 Task: Look for space in Ibara, Japan from 12th  August, 2023 to 15th August, 2023 for 3 adults in price range Rs.12000 to Rs.16000. Place can be entire place with 2 bedrooms having 3 beds and 1 bathroom. Property type can be house, flat, guest house. Booking option can be shelf check-in. Required host language is English.
Action: Mouse moved to (486, 115)
Screenshot: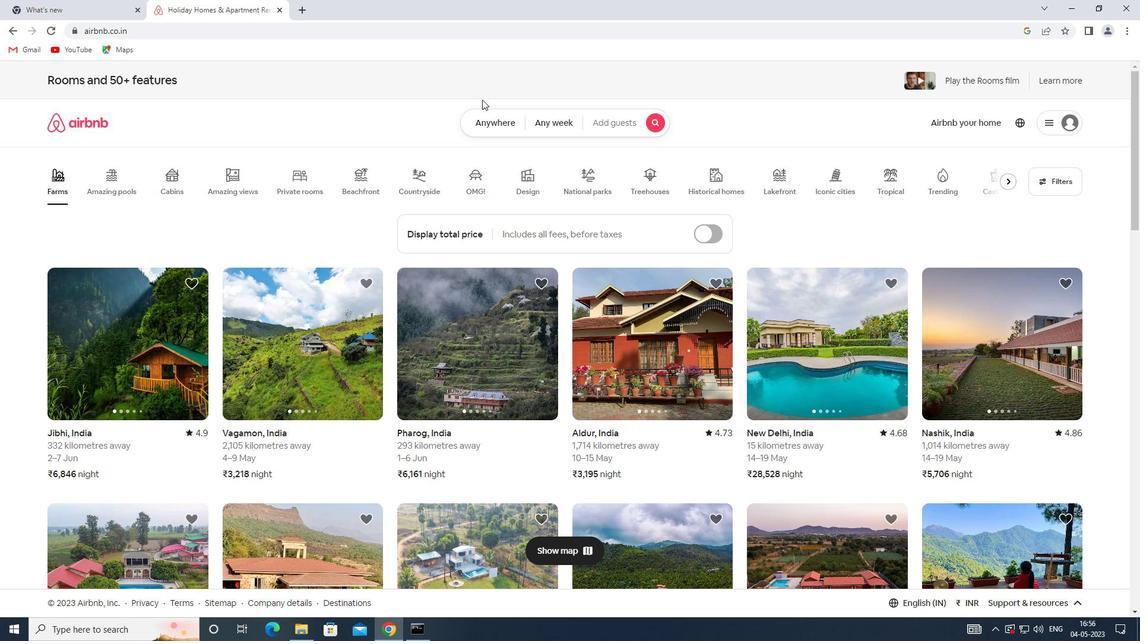 
Action: Mouse pressed left at (486, 115)
Screenshot: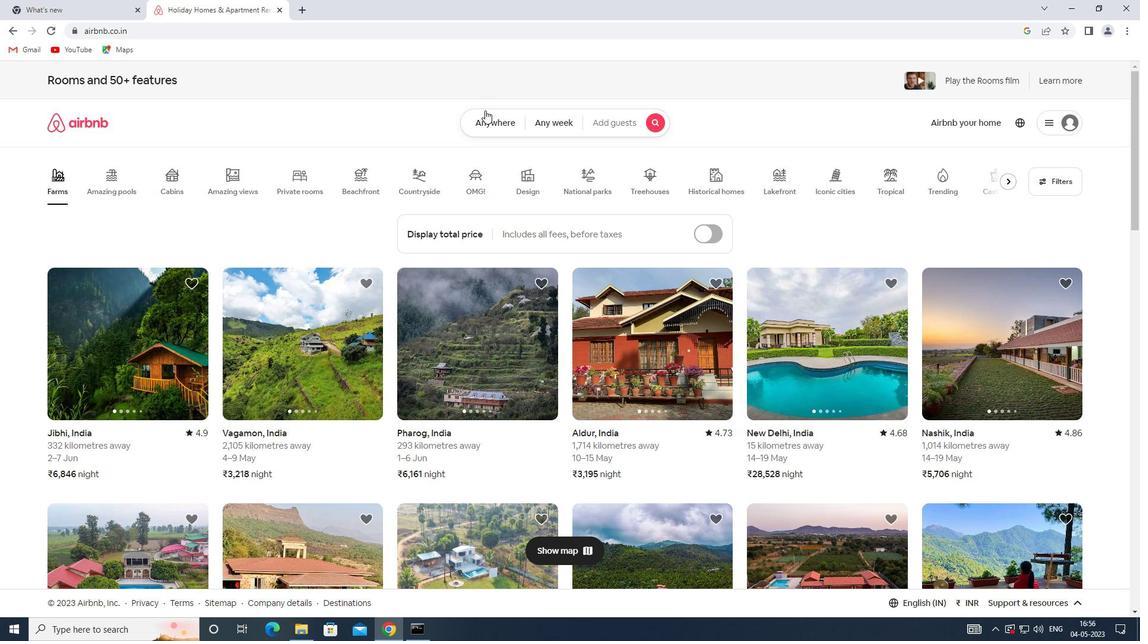 
Action: Mouse moved to (414, 159)
Screenshot: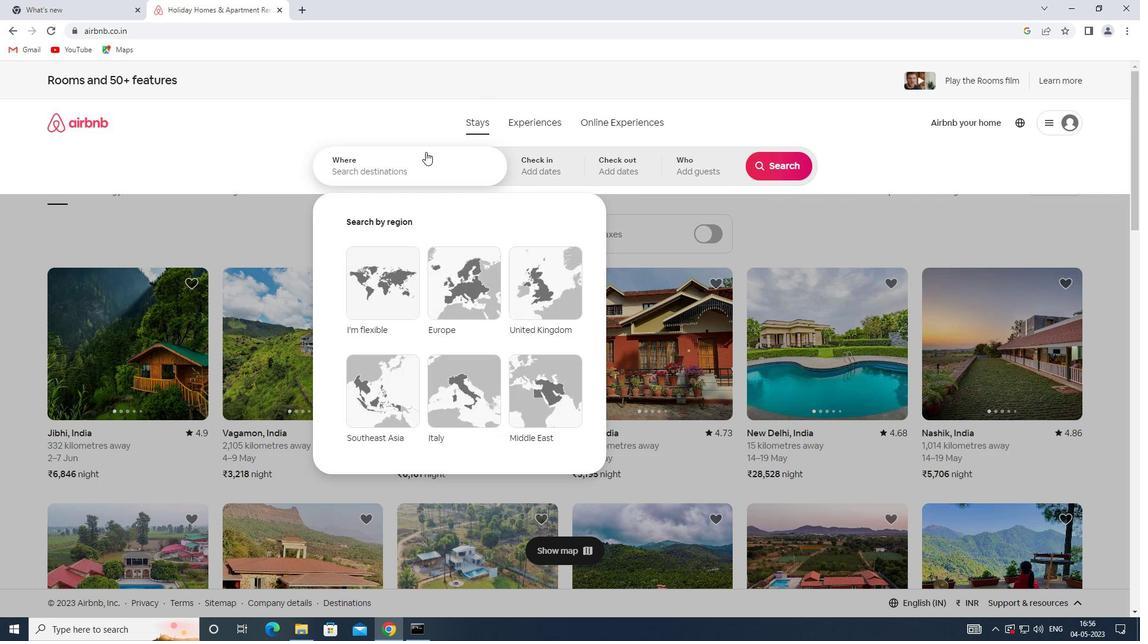 
Action: Mouse pressed left at (414, 159)
Screenshot: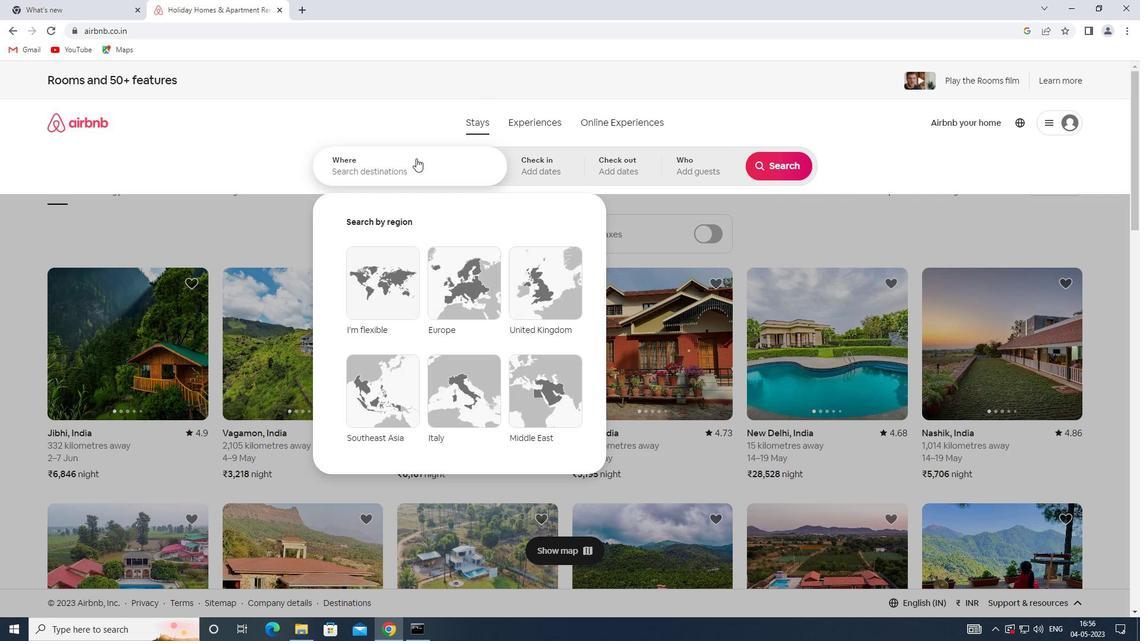 
Action: Key pressed <Key.shift><Key.shift>IO<Key.backspace>BARA,<Key.shift>JAPAN
Screenshot: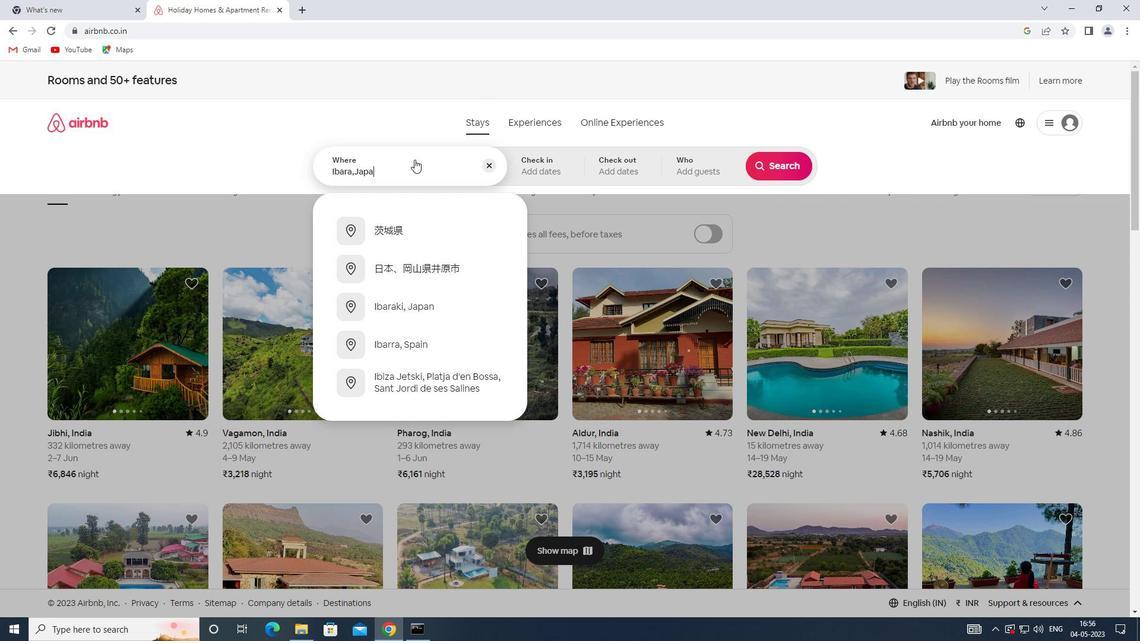 
Action: Mouse moved to (554, 163)
Screenshot: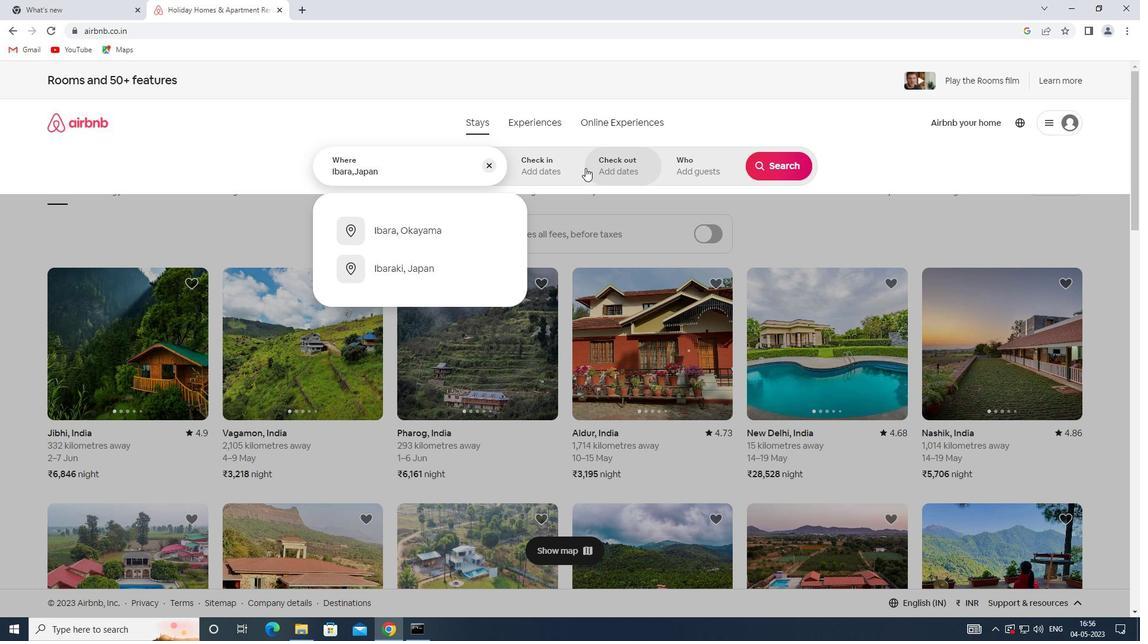 
Action: Mouse pressed left at (554, 163)
Screenshot: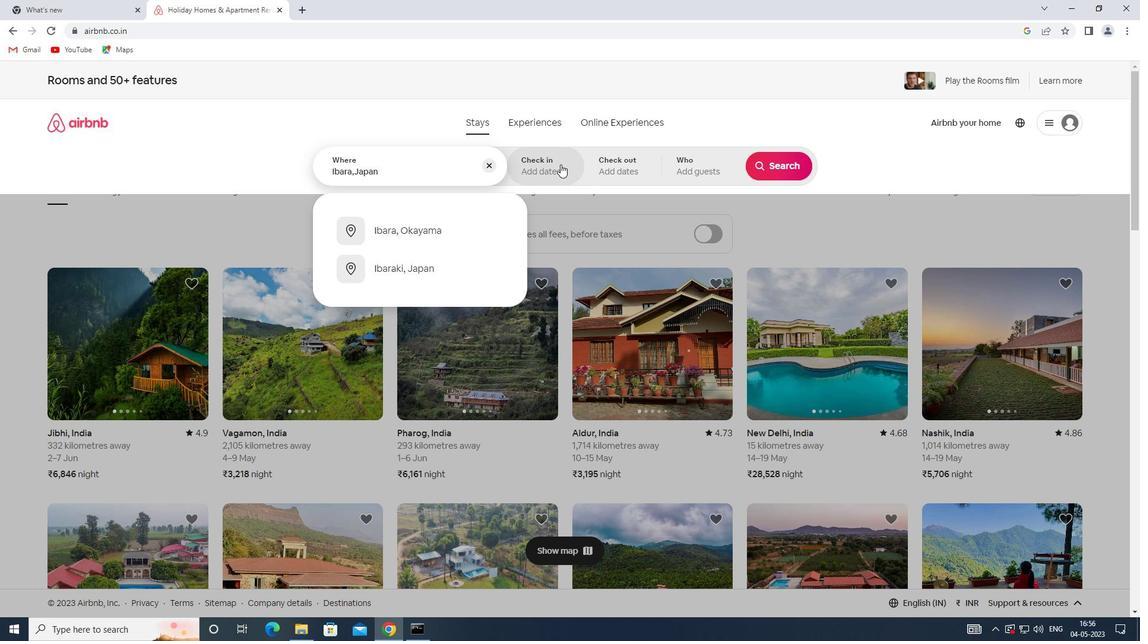 
Action: Mouse moved to (773, 254)
Screenshot: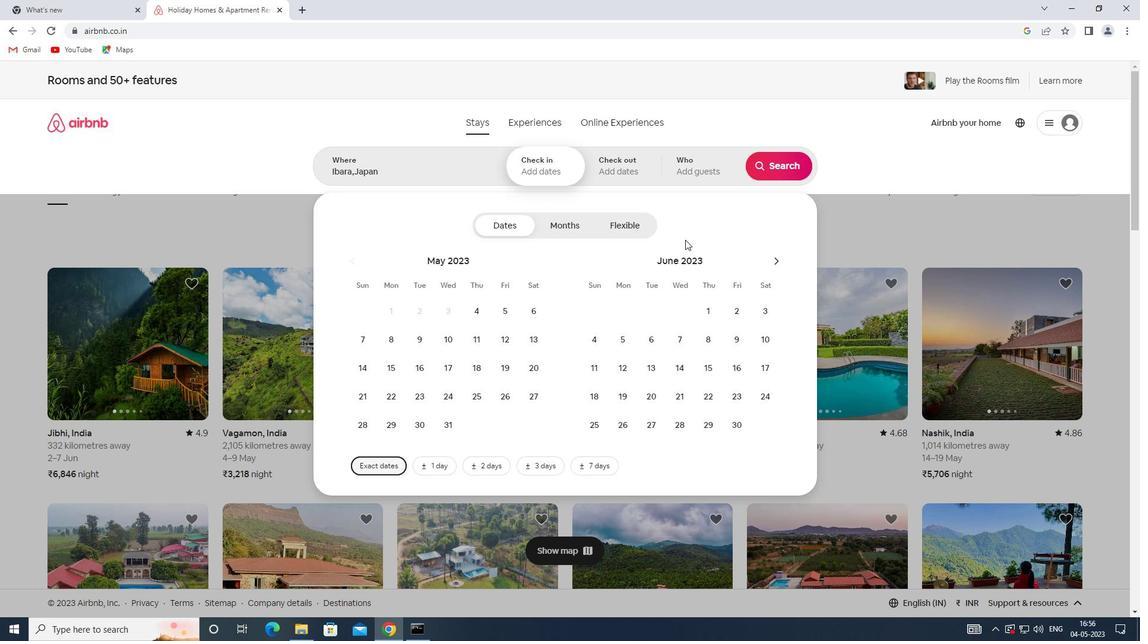 
Action: Mouse pressed left at (773, 254)
Screenshot: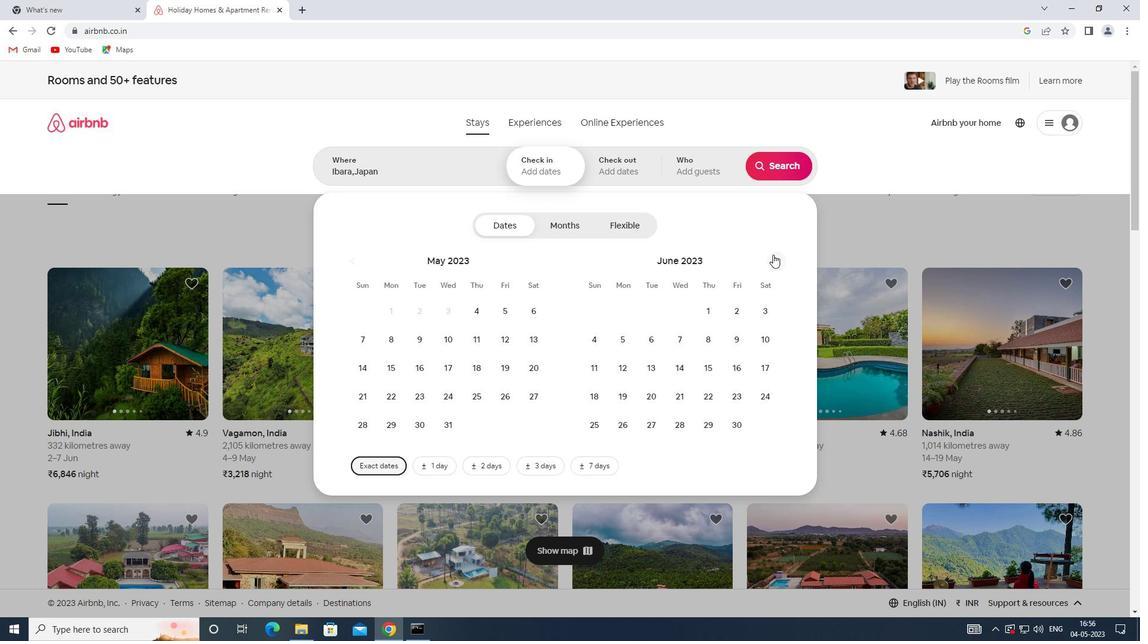 
Action: Mouse pressed left at (773, 254)
Screenshot: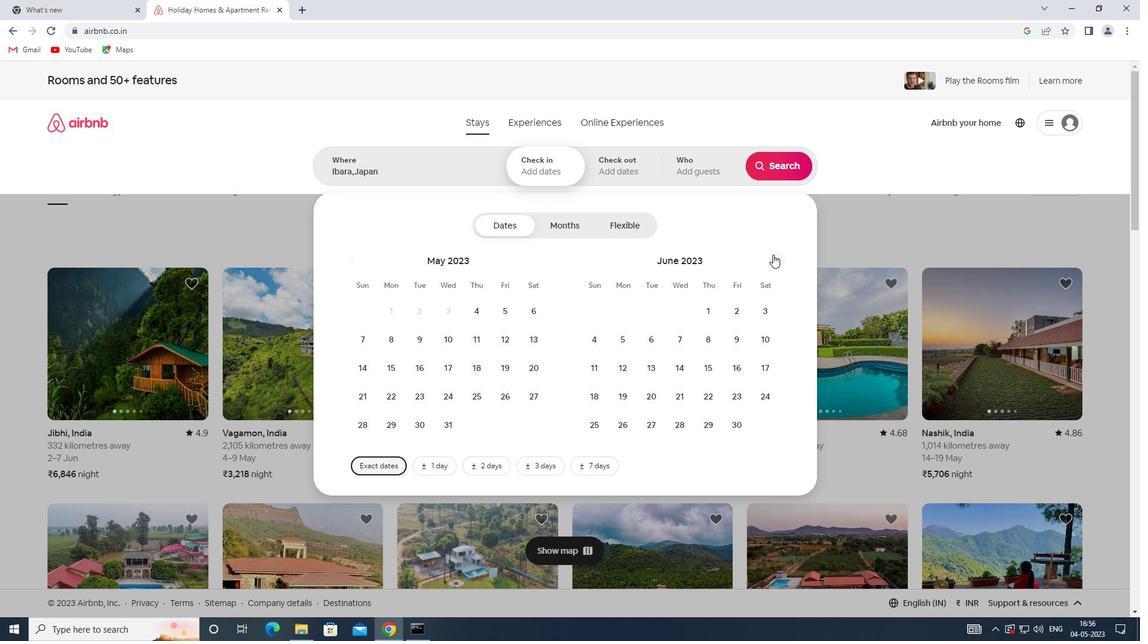 
Action: Mouse moved to (761, 341)
Screenshot: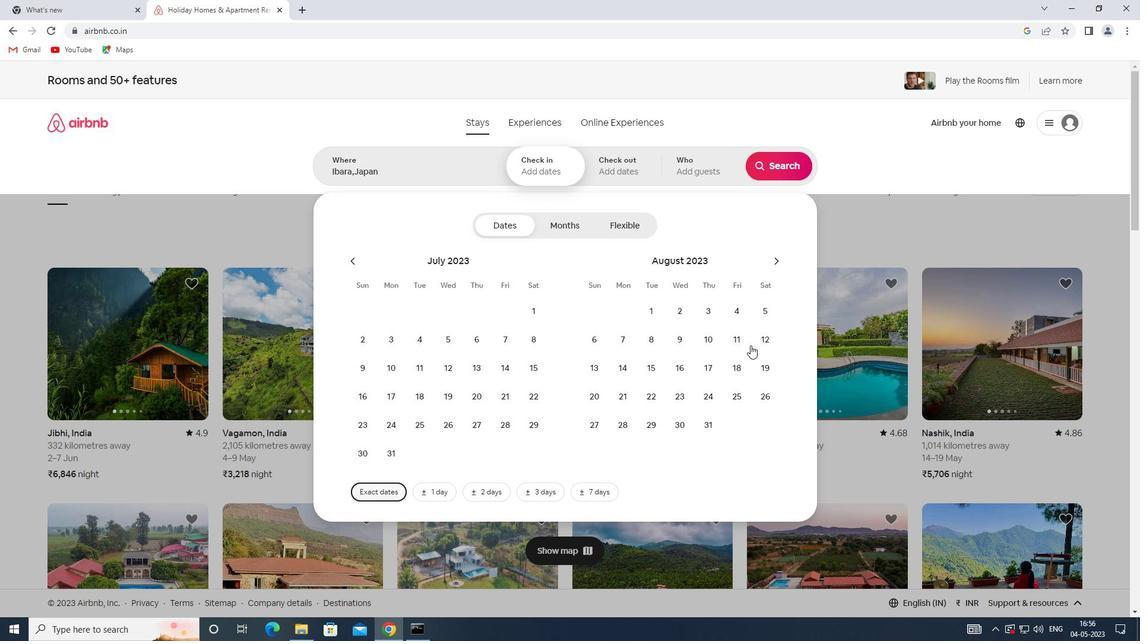 
Action: Mouse pressed left at (761, 341)
Screenshot: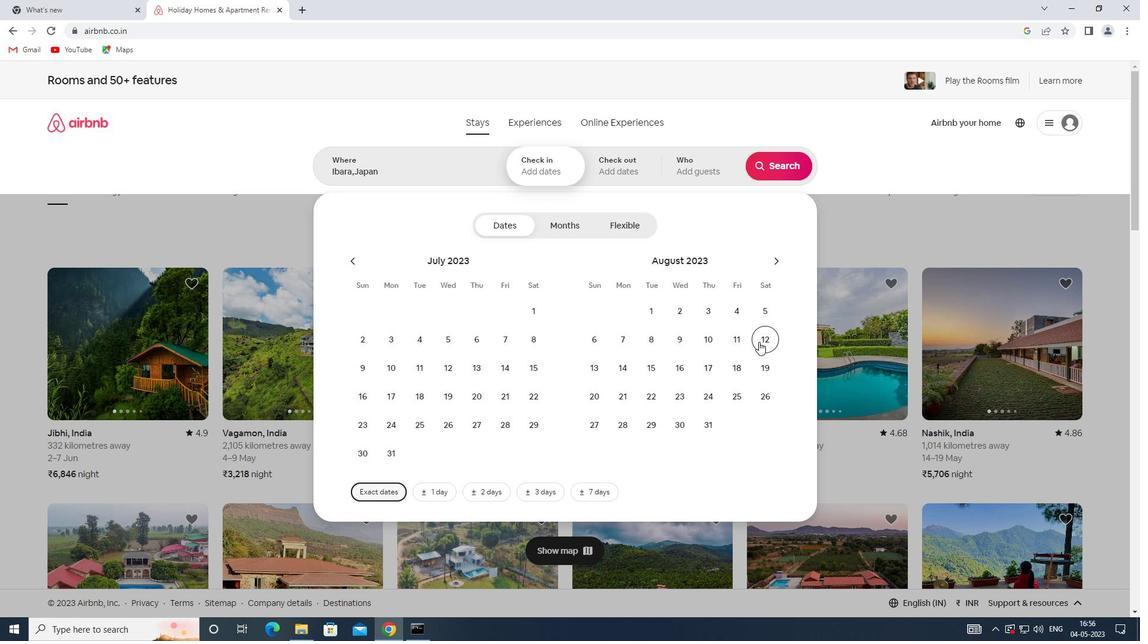 
Action: Mouse moved to (663, 367)
Screenshot: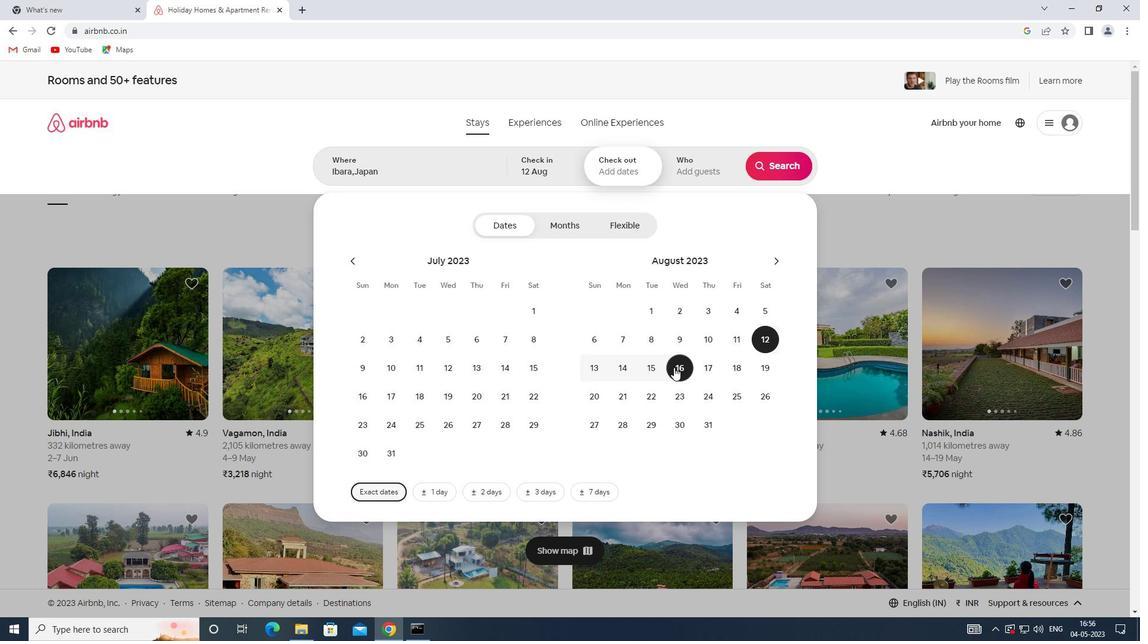 
Action: Mouse pressed left at (663, 367)
Screenshot: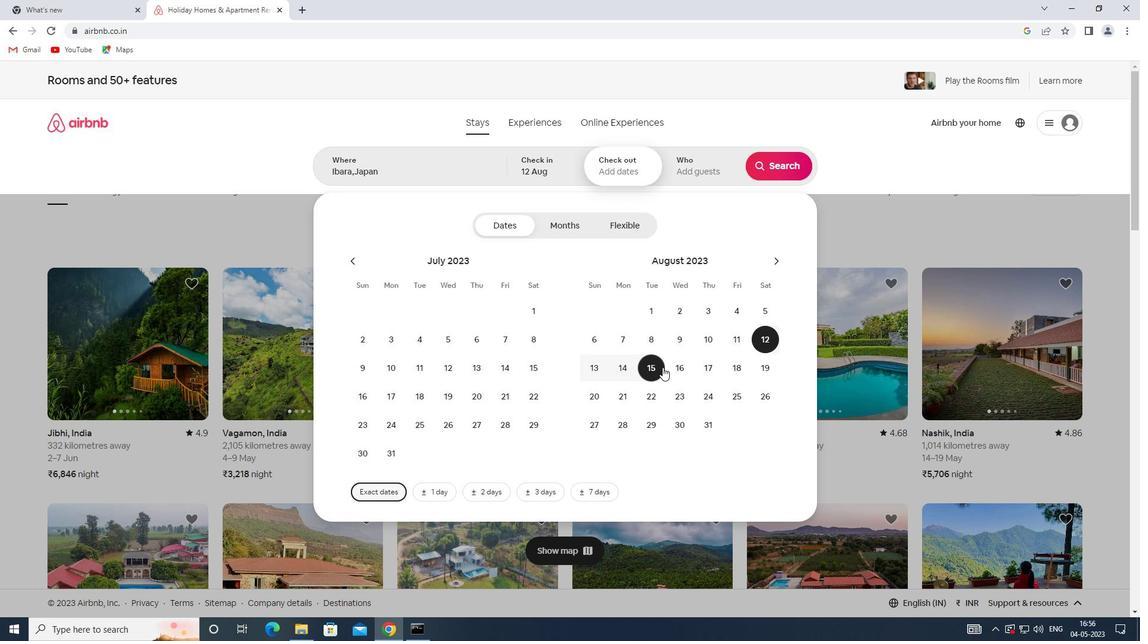 
Action: Mouse moved to (697, 172)
Screenshot: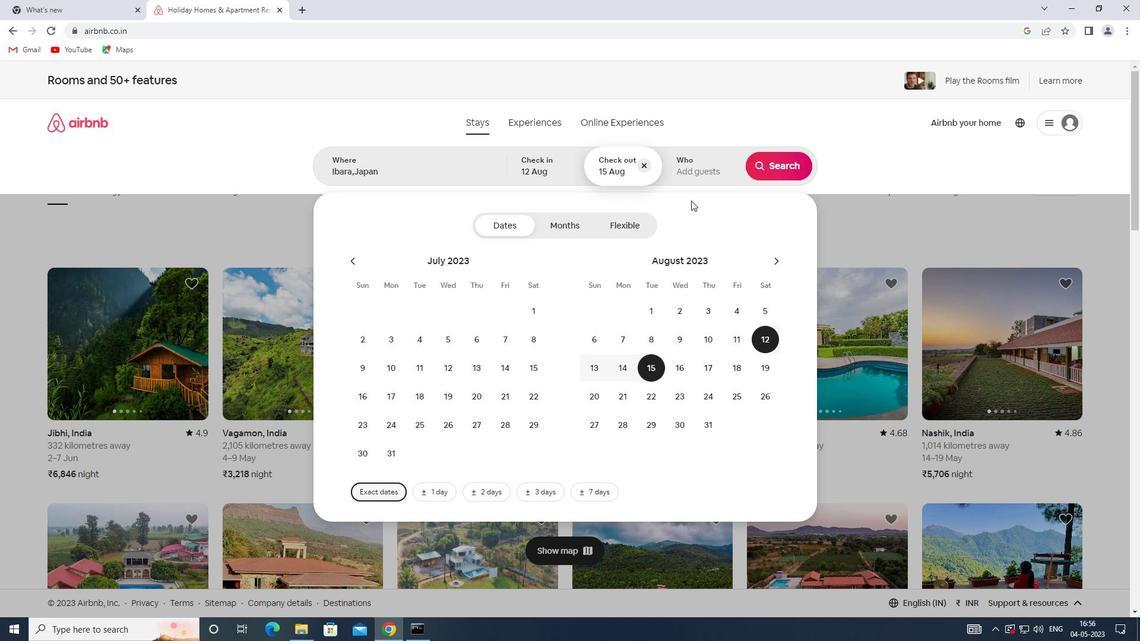 
Action: Mouse pressed left at (697, 172)
Screenshot: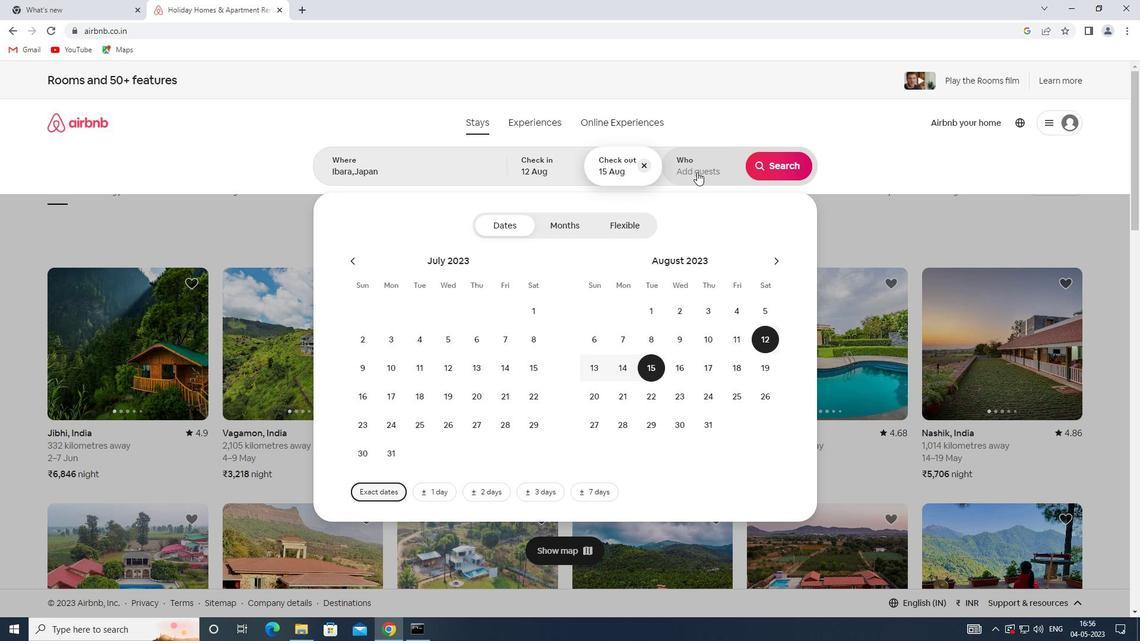 
Action: Mouse moved to (781, 235)
Screenshot: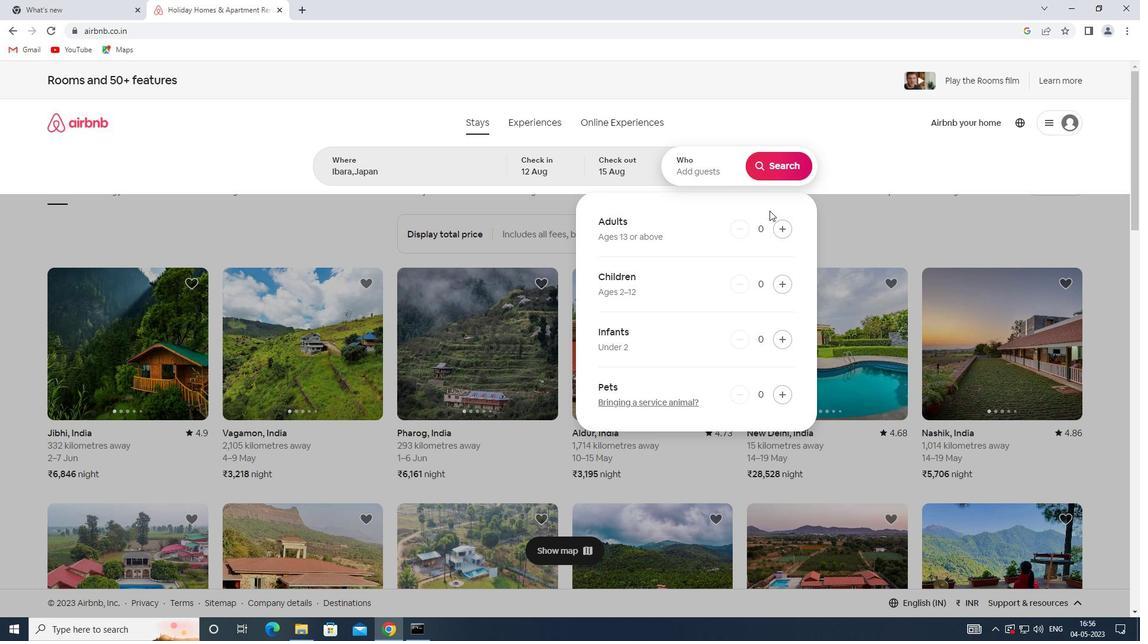 
Action: Mouse pressed left at (781, 235)
Screenshot: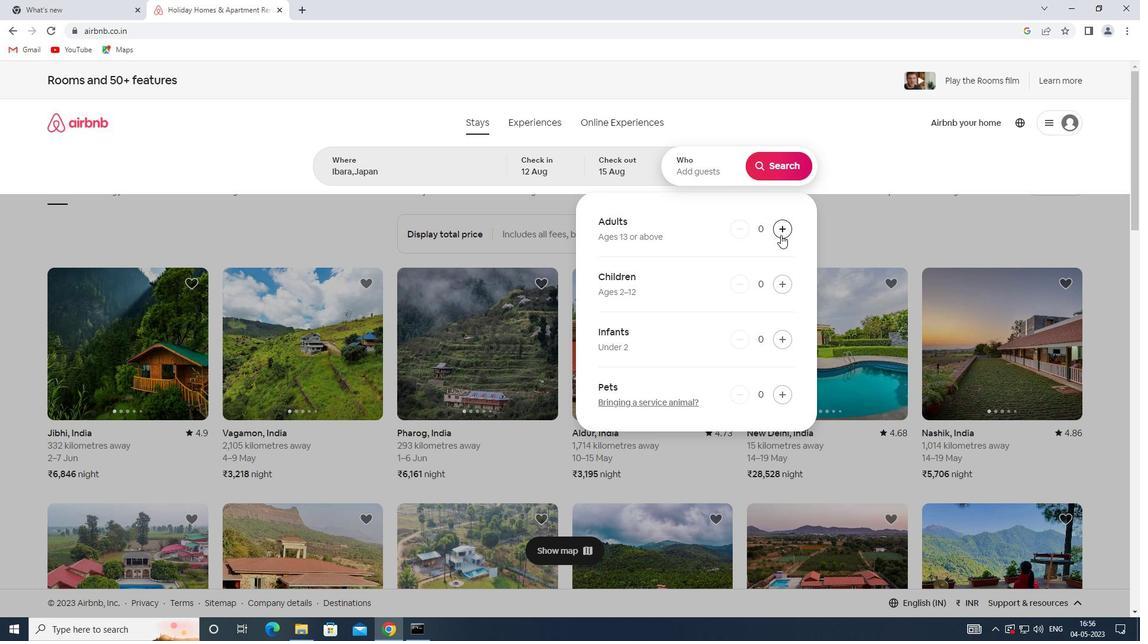 
Action: Mouse pressed left at (781, 235)
Screenshot: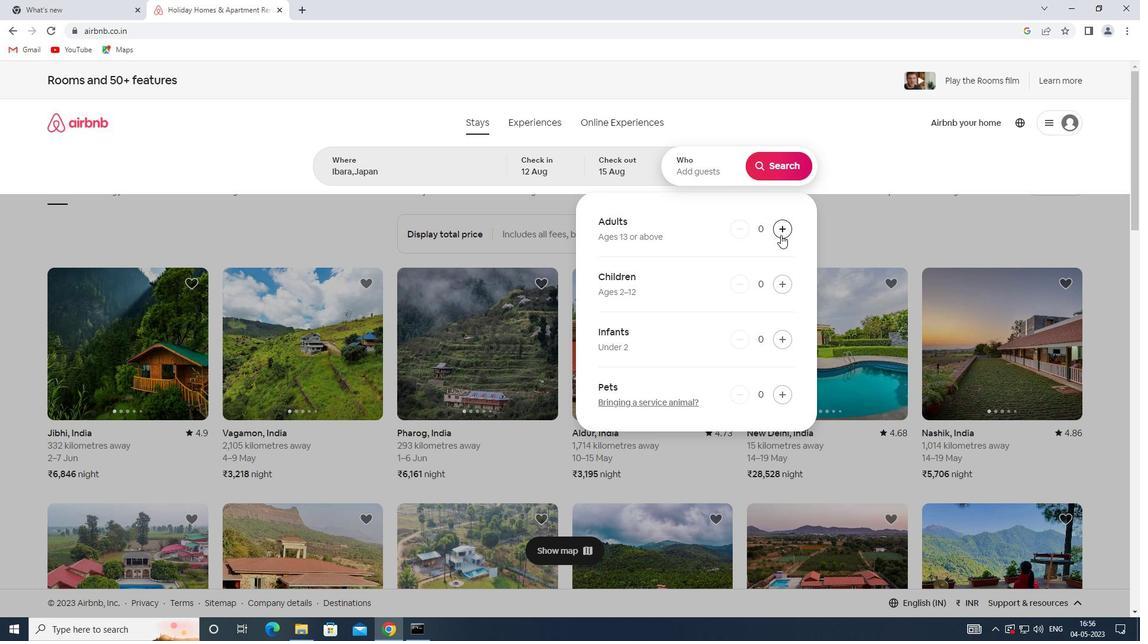 
Action: Mouse pressed left at (781, 235)
Screenshot: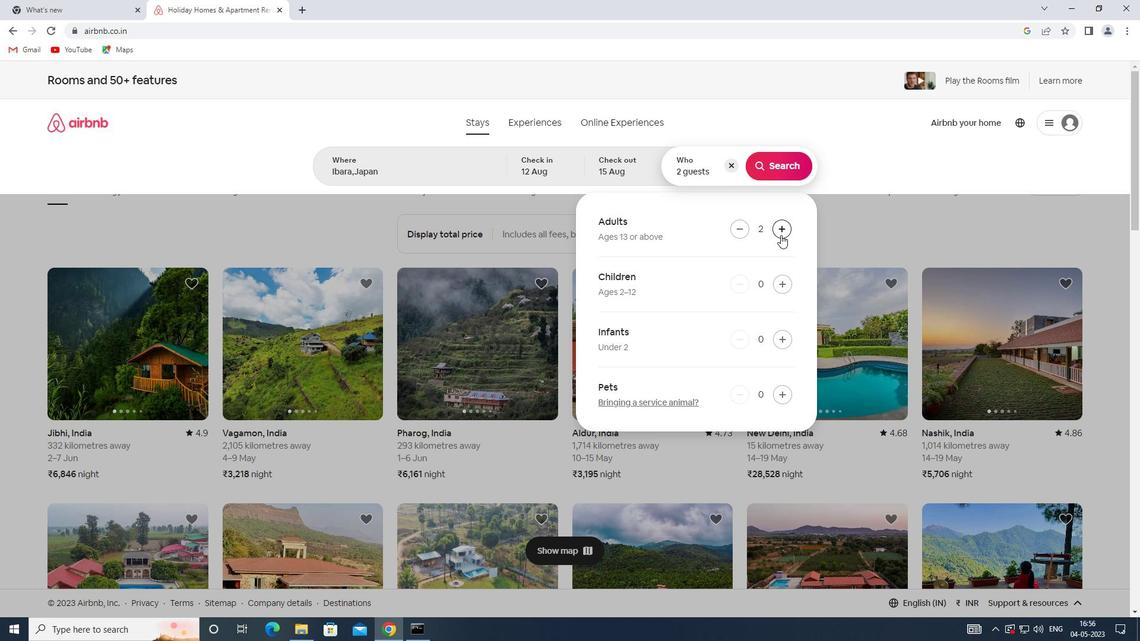 
Action: Mouse moved to (782, 171)
Screenshot: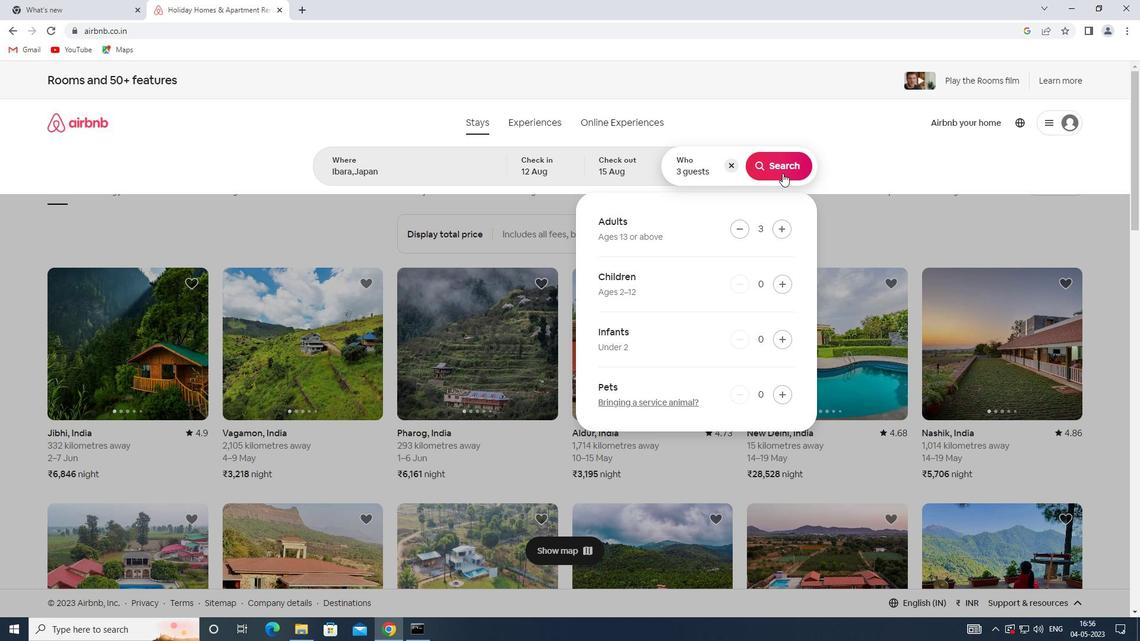 
Action: Mouse pressed left at (782, 171)
Screenshot: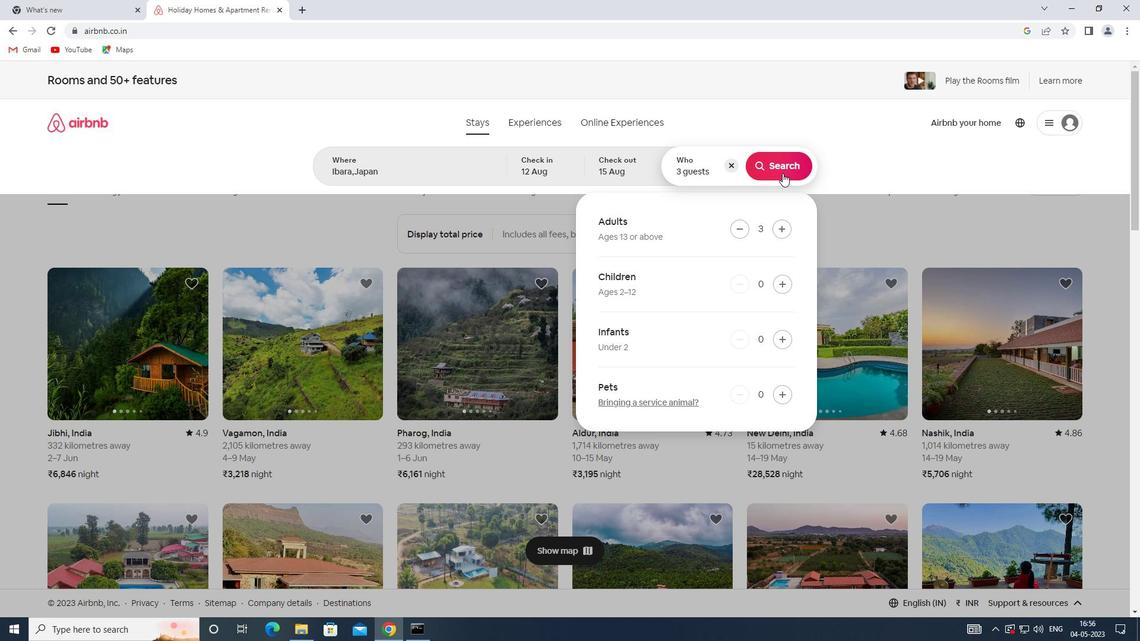 
Action: Mouse moved to (1095, 139)
Screenshot: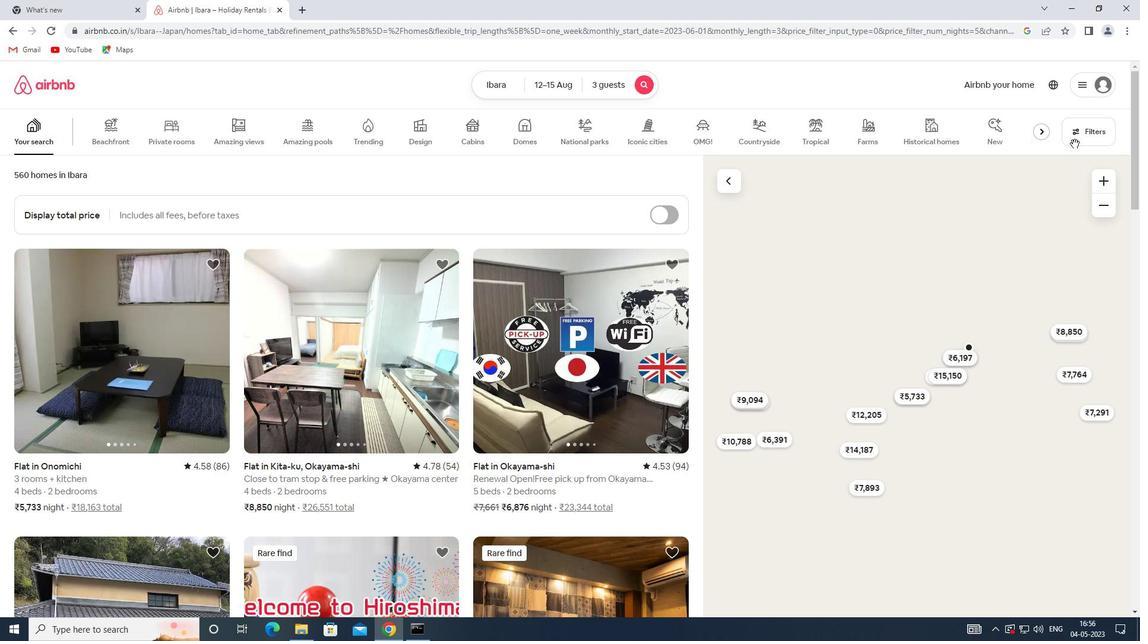 
Action: Mouse pressed left at (1095, 139)
Screenshot: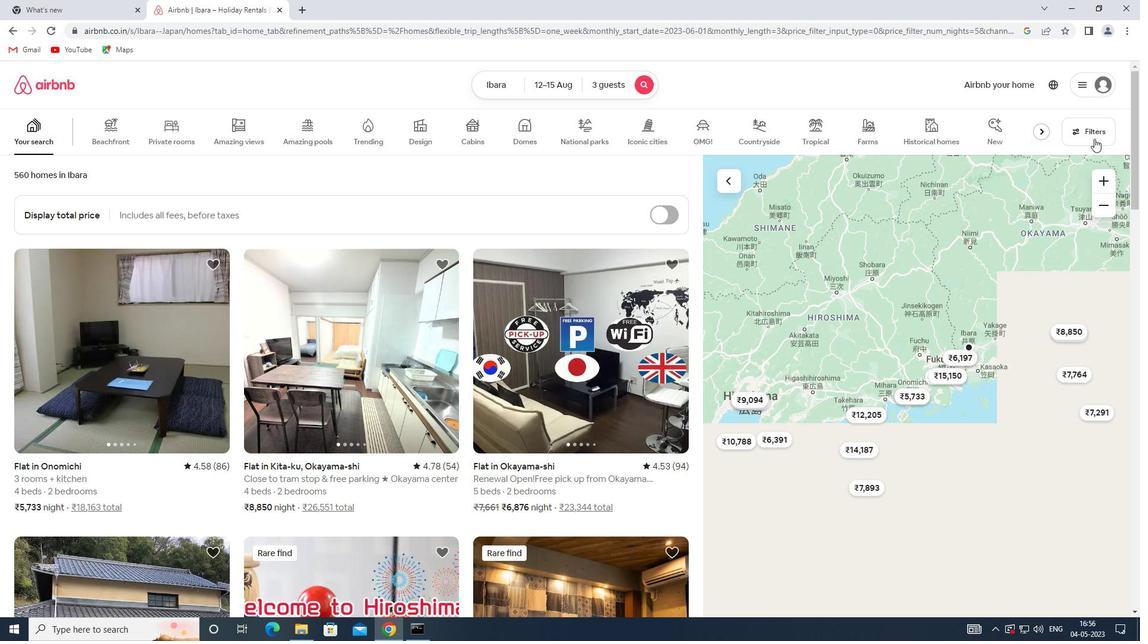
Action: Mouse moved to (421, 282)
Screenshot: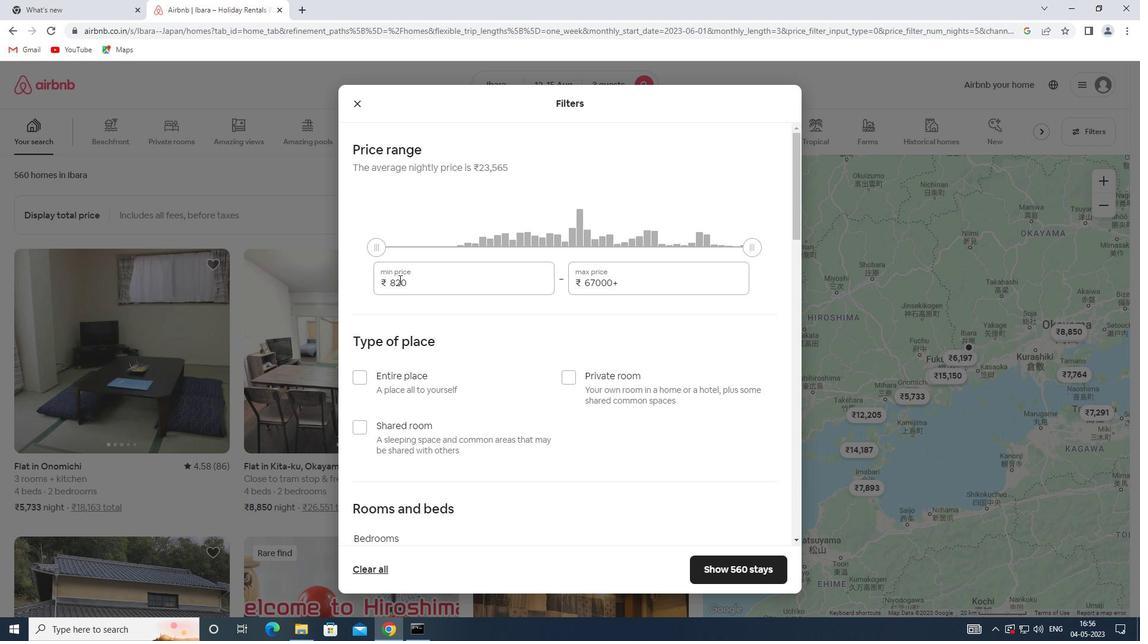 
Action: Mouse pressed left at (421, 282)
Screenshot: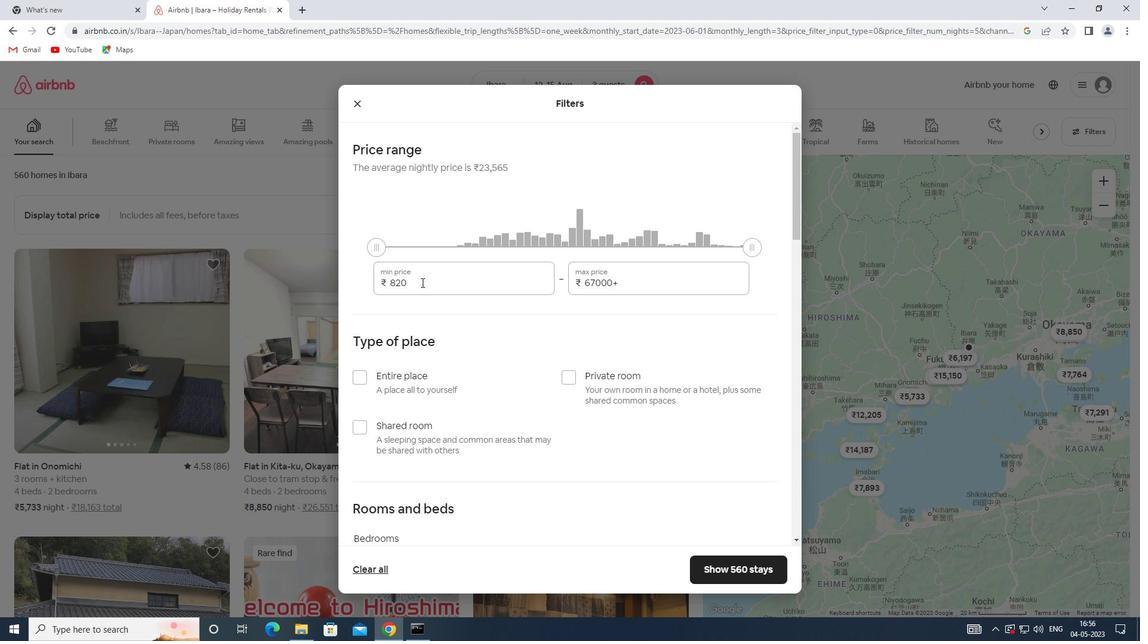 
Action: Mouse moved to (369, 282)
Screenshot: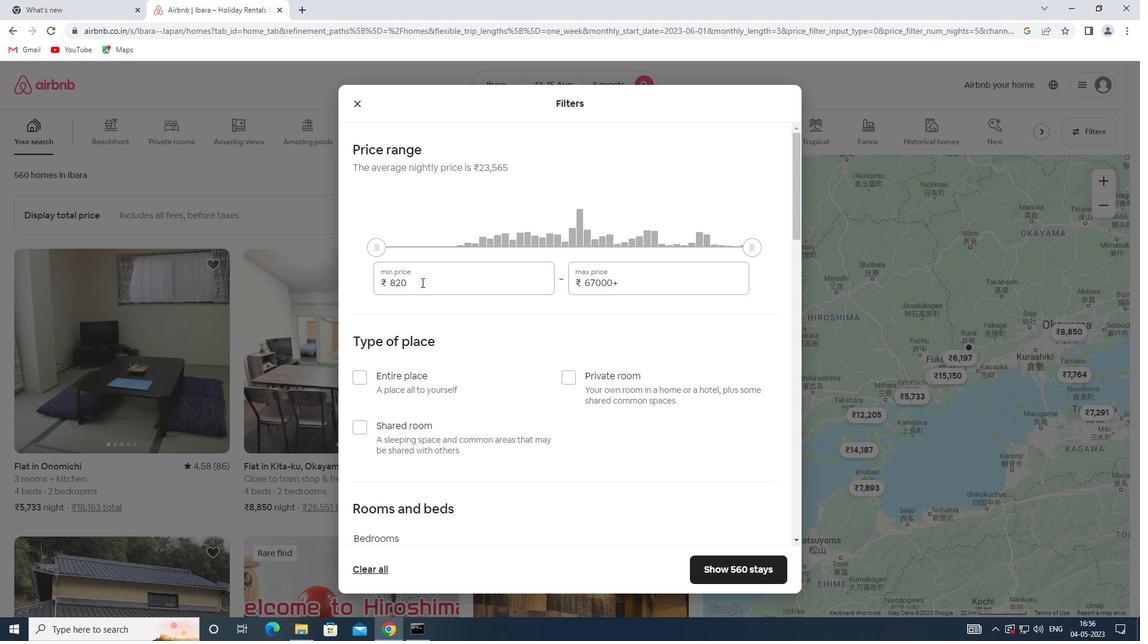 
Action: Key pressed 12000
Screenshot: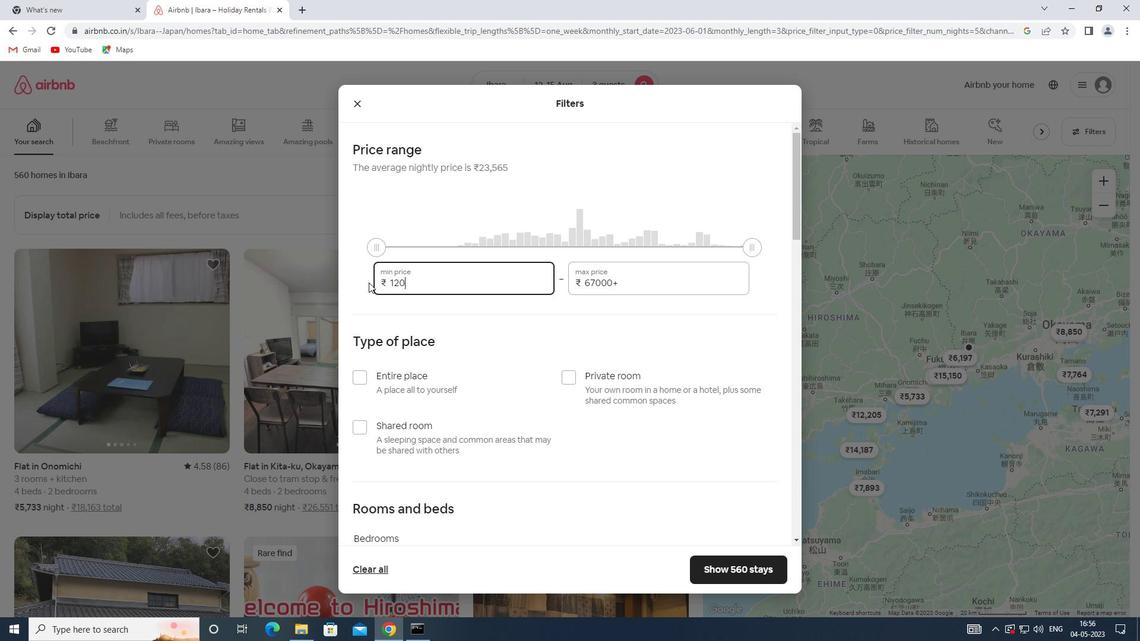 
Action: Mouse moved to (625, 285)
Screenshot: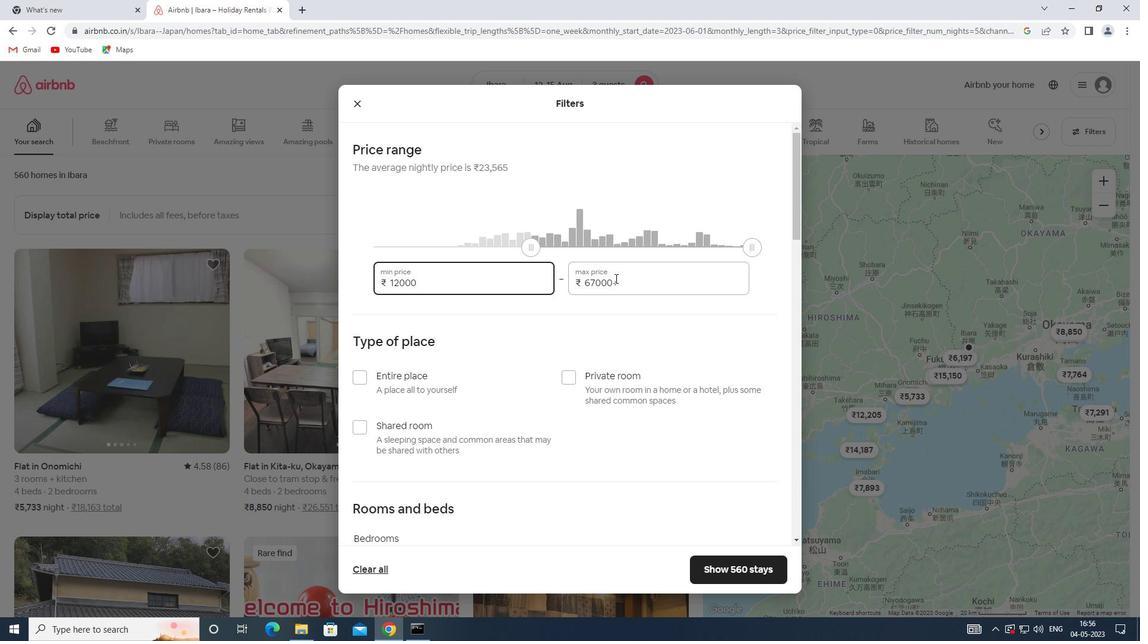 
Action: Mouse pressed left at (625, 285)
Screenshot: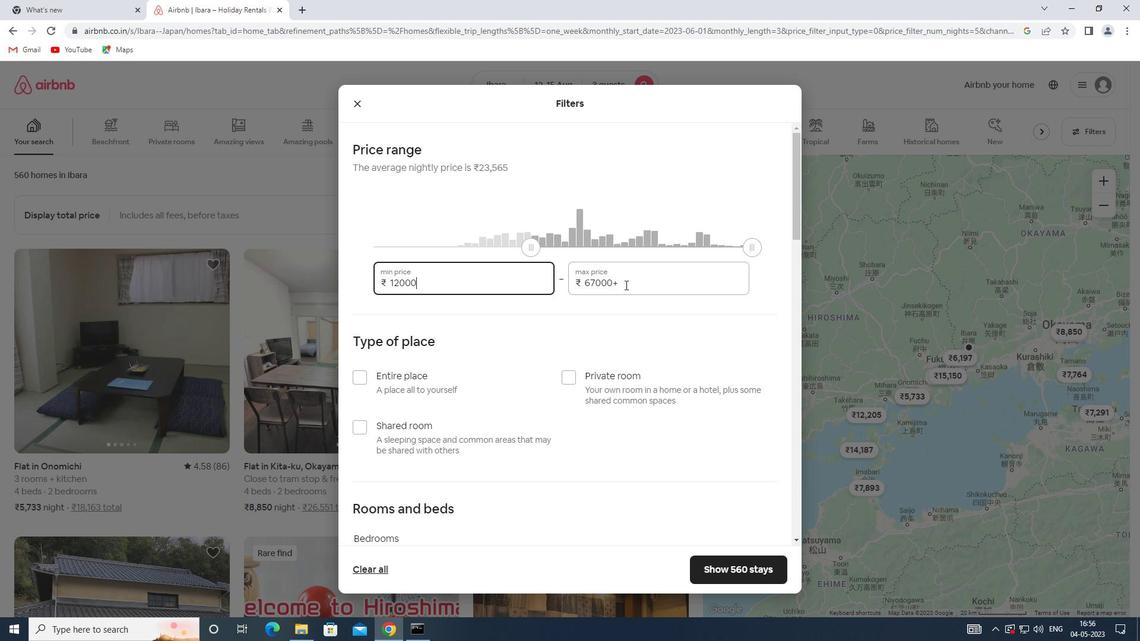 
Action: Mouse moved to (584, 287)
Screenshot: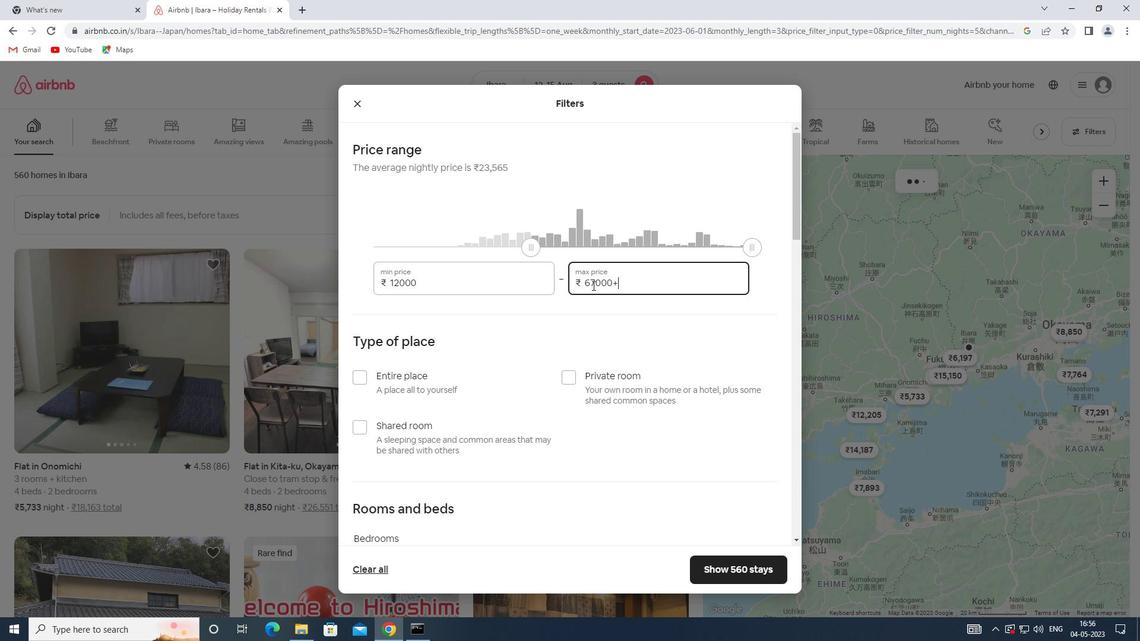 
Action: Key pressed 16000
Screenshot: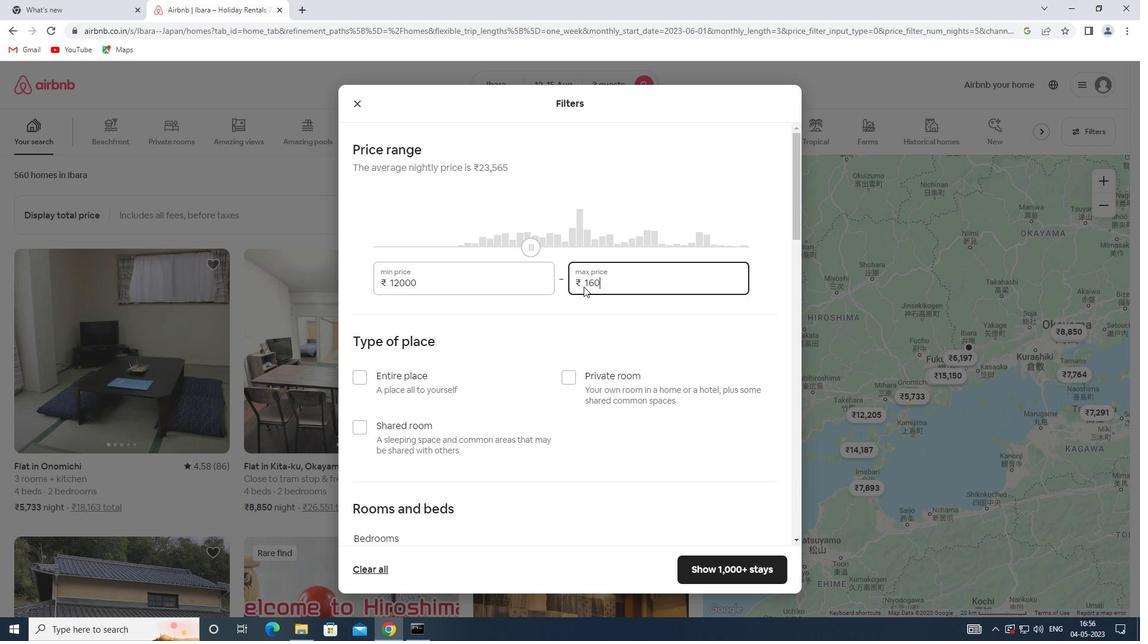 
Action: Mouse moved to (354, 380)
Screenshot: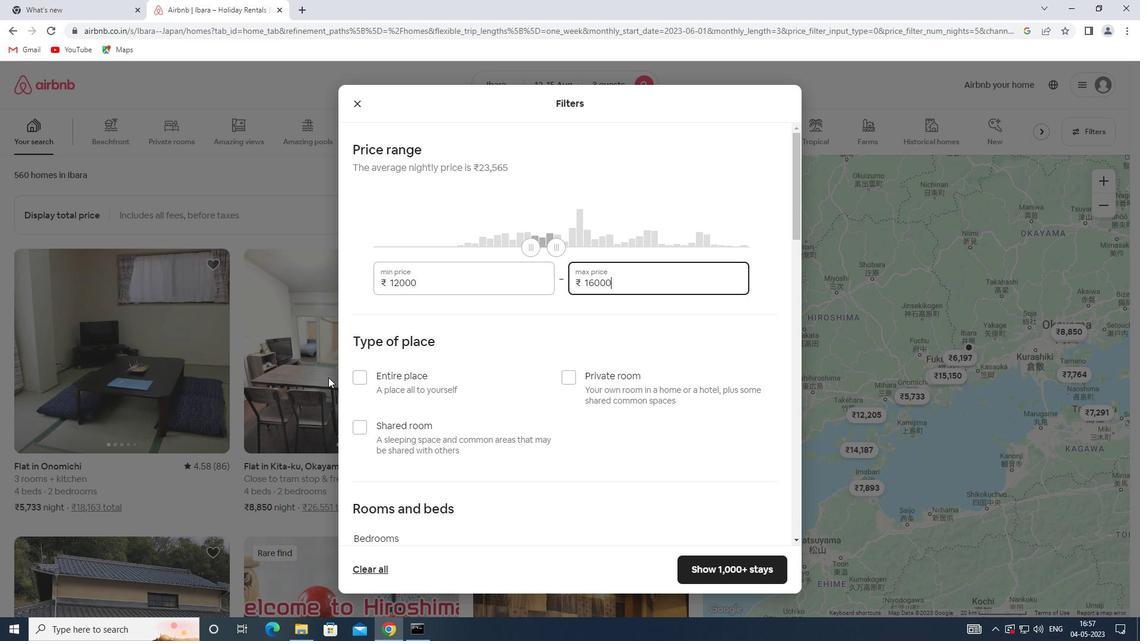 
Action: Mouse pressed left at (354, 380)
Screenshot: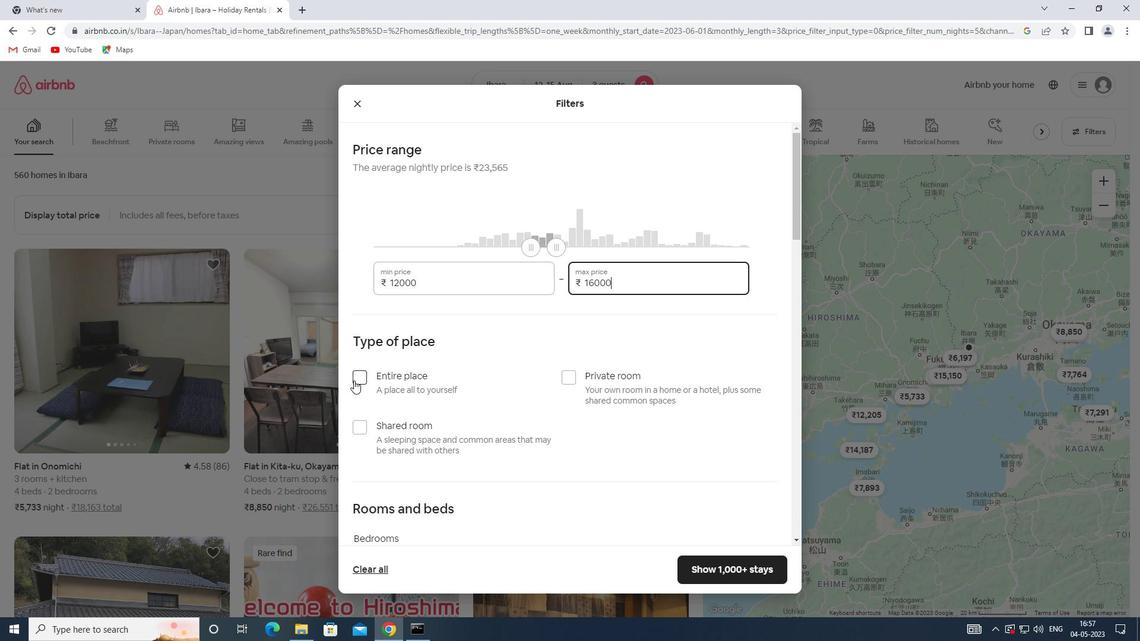 
Action: Mouse moved to (451, 348)
Screenshot: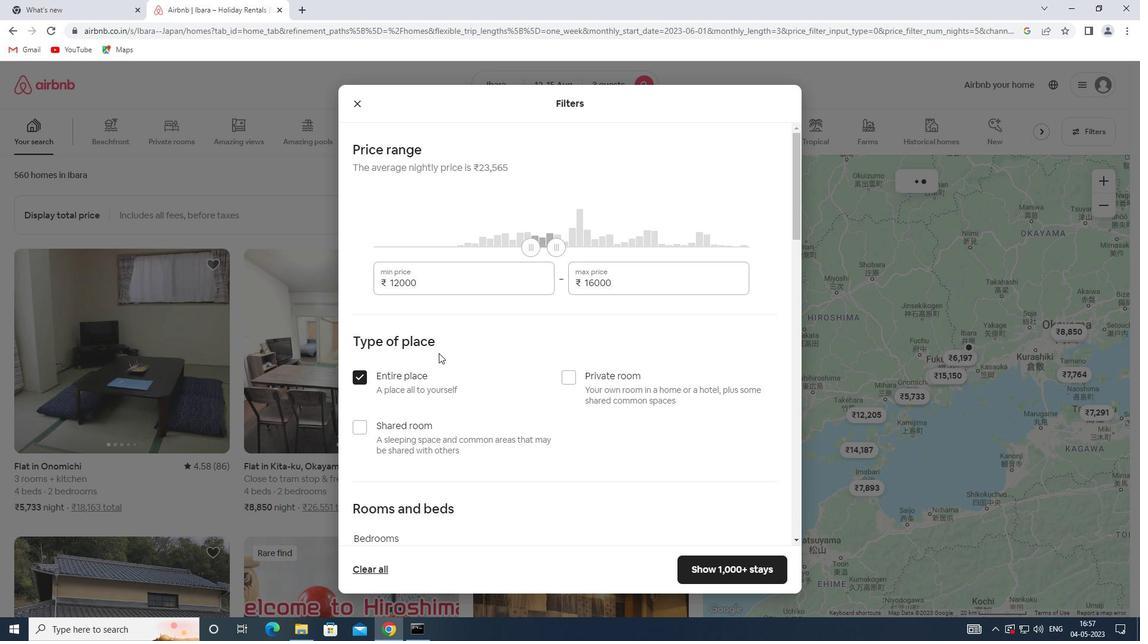 
Action: Mouse scrolled (451, 347) with delta (0, 0)
Screenshot: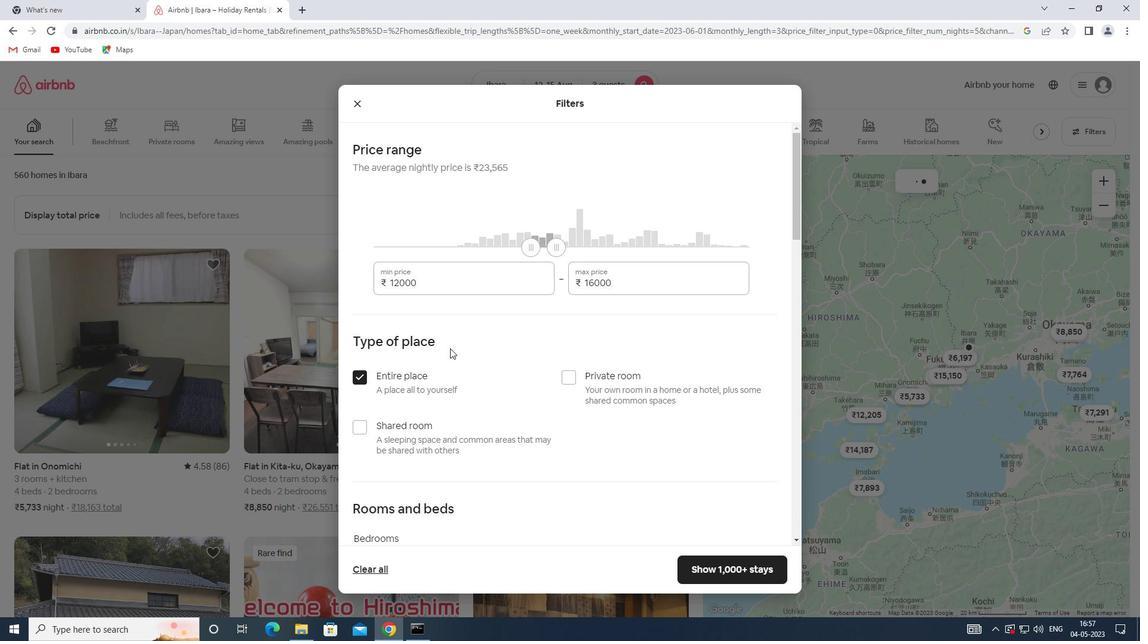 
Action: Mouse scrolled (451, 347) with delta (0, 0)
Screenshot: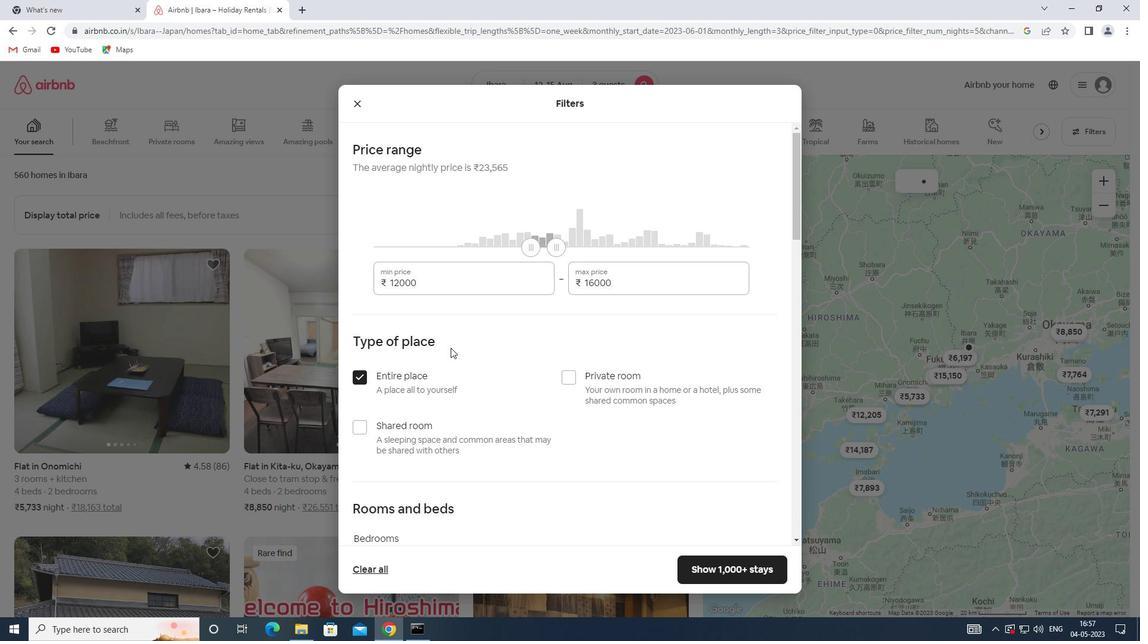 
Action: Mouse scrolled (451, 347) with delta (0, 0)
Screenshot: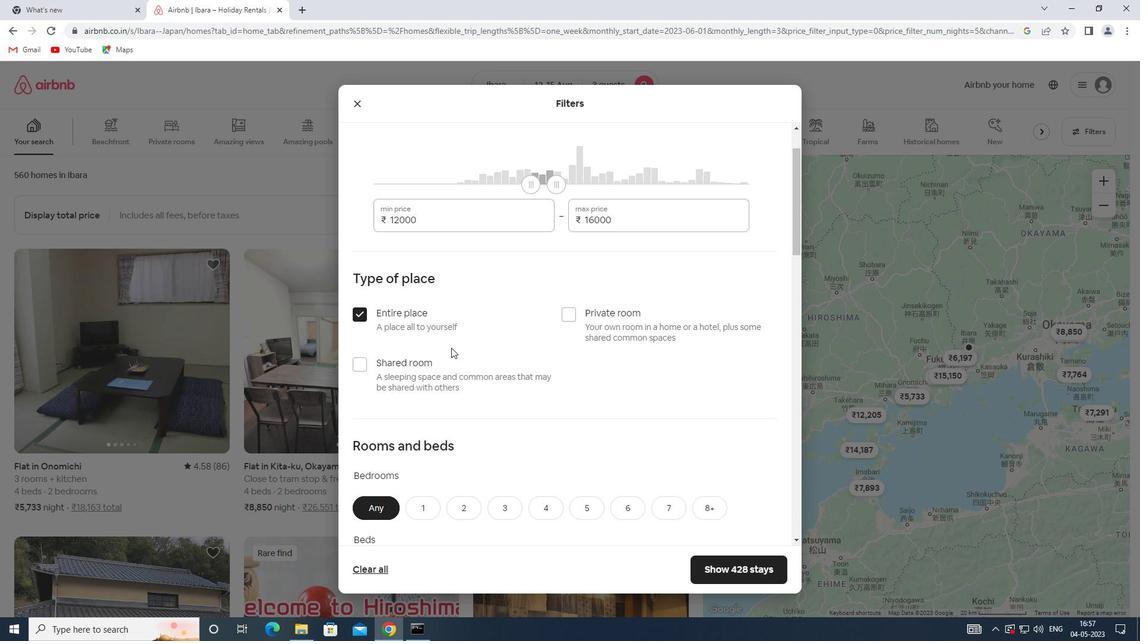 
Action: Mouse scrolled (451, 347) with delta (0, 0)
Screenshot: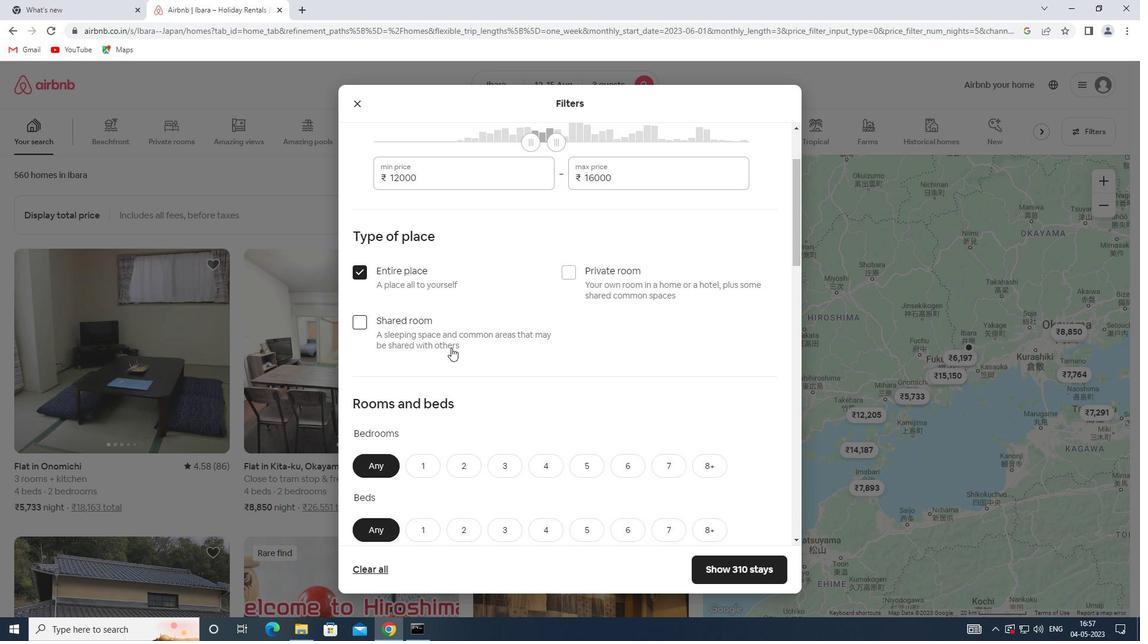 
Action: Mouse moved to (458, 336)
Screenshot: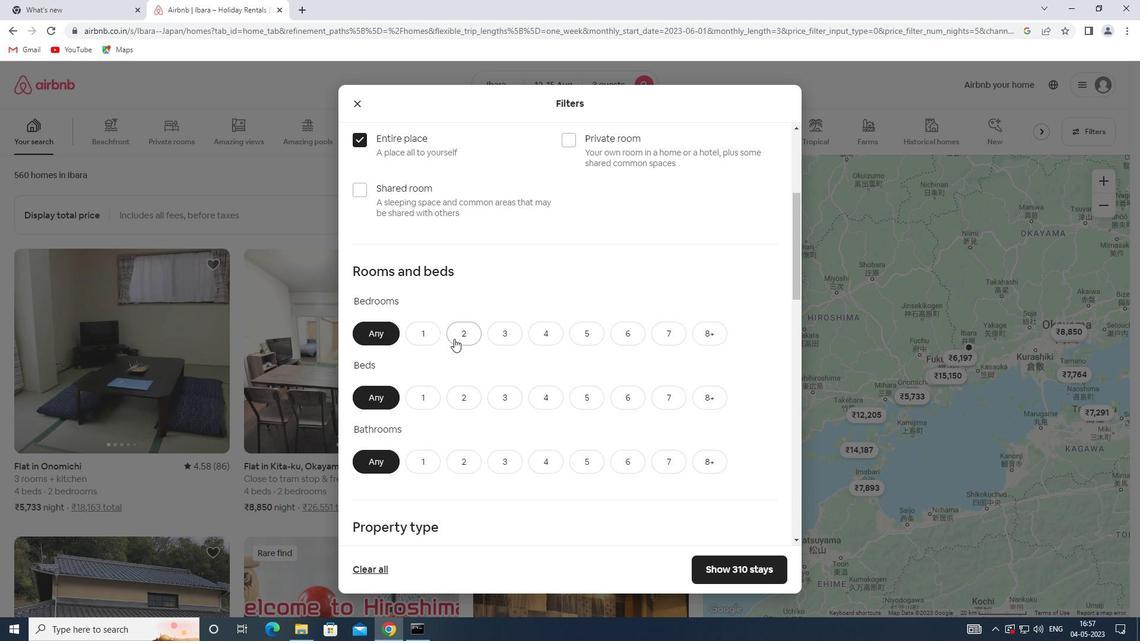 
Action: Mouse pressed left at (458, 336)
Screenshot: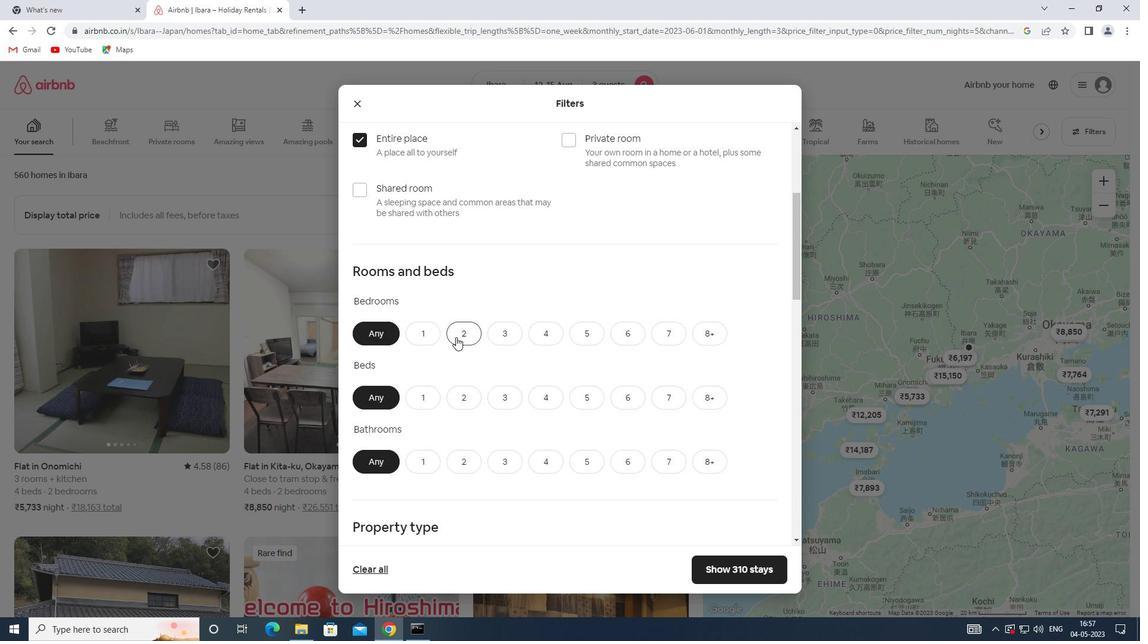 
Action: Mouse moved to (506, 387)
Screenshot: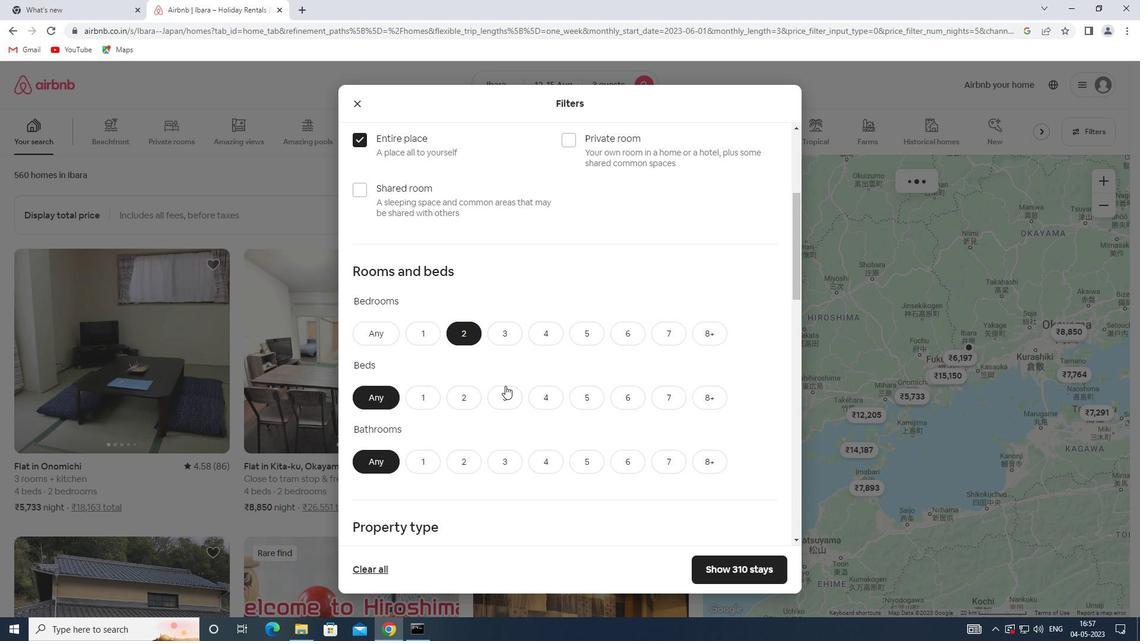 
Action: Mouse pressed left at (506, 387)
Screenshot: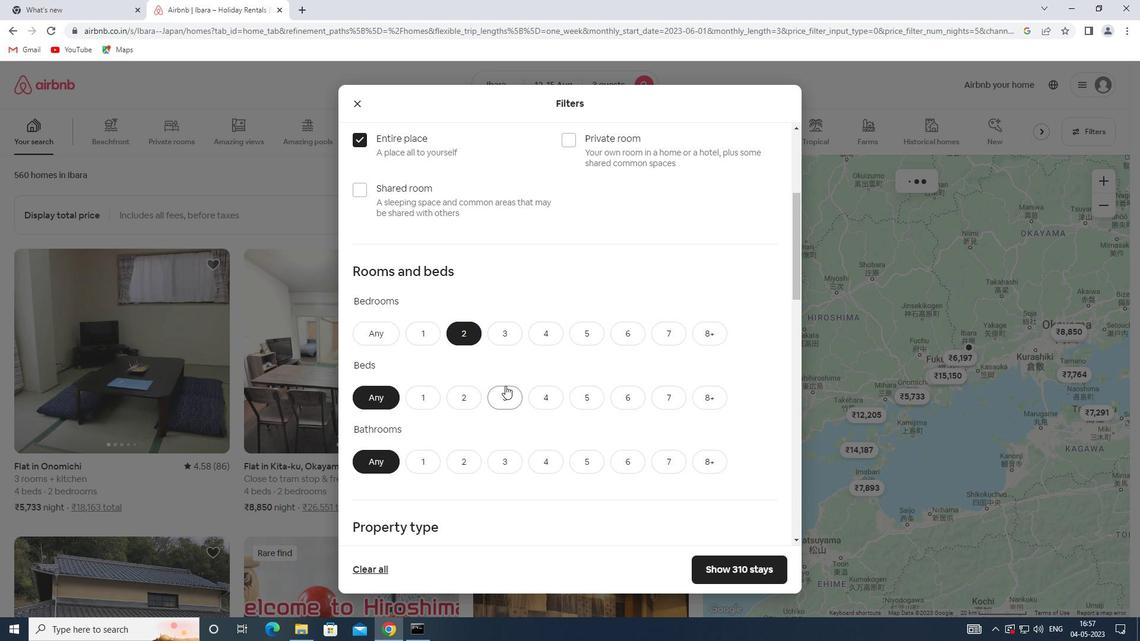 
Action: Mouse moved to (433, 466)
Screenshot: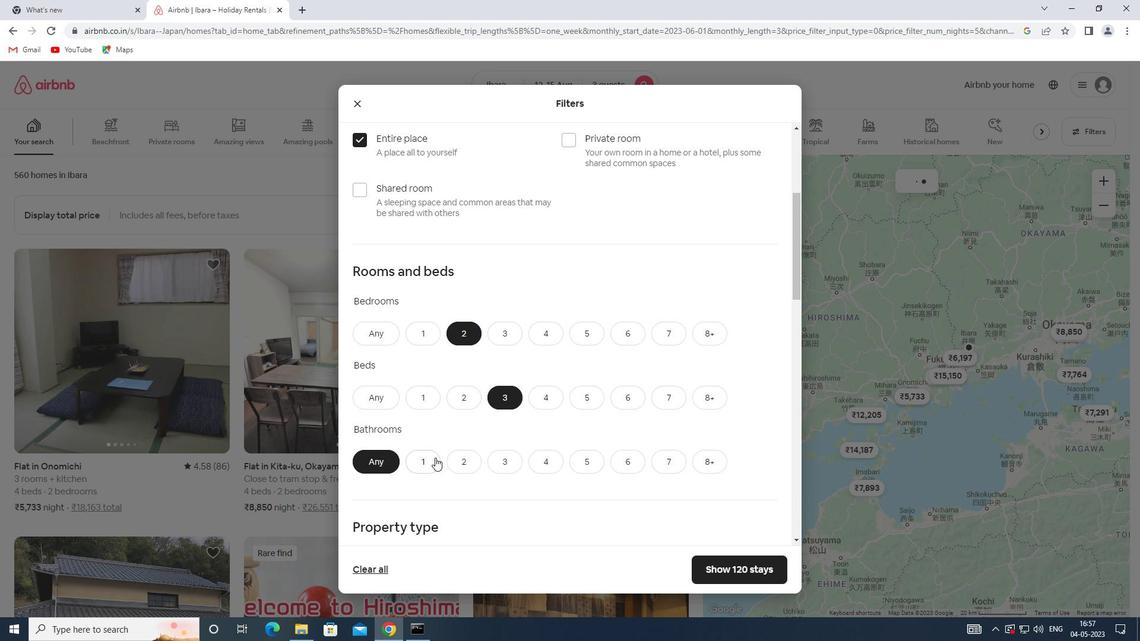 
Action: Mouse pressed left at (433, 466)
Screenshot: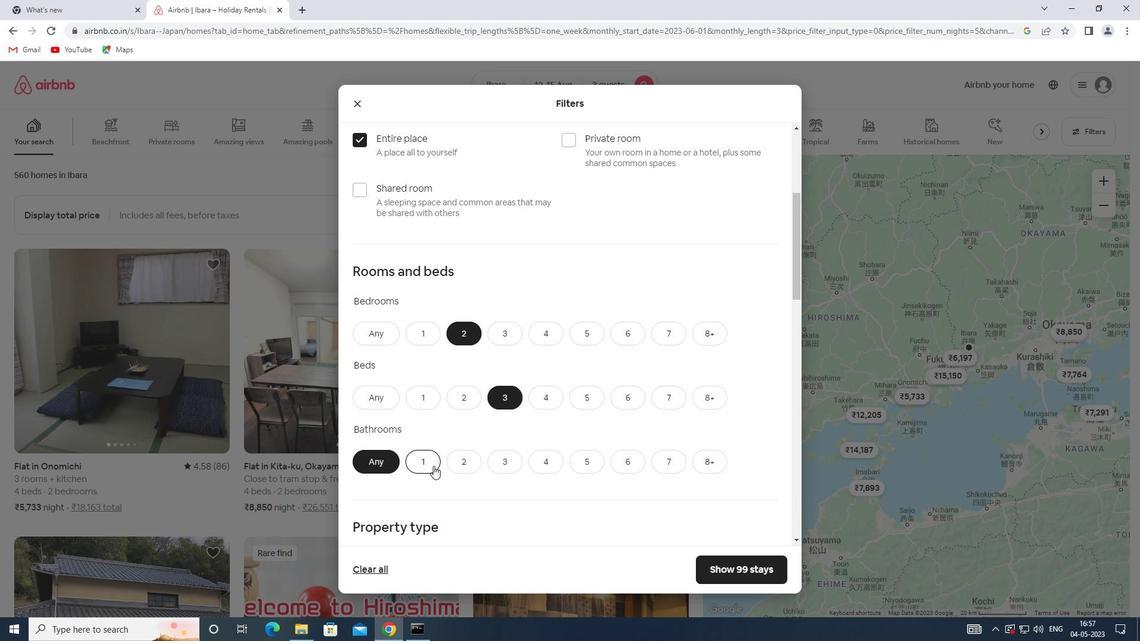 
Action: Mouse moved to (443, 432)
Screenshot: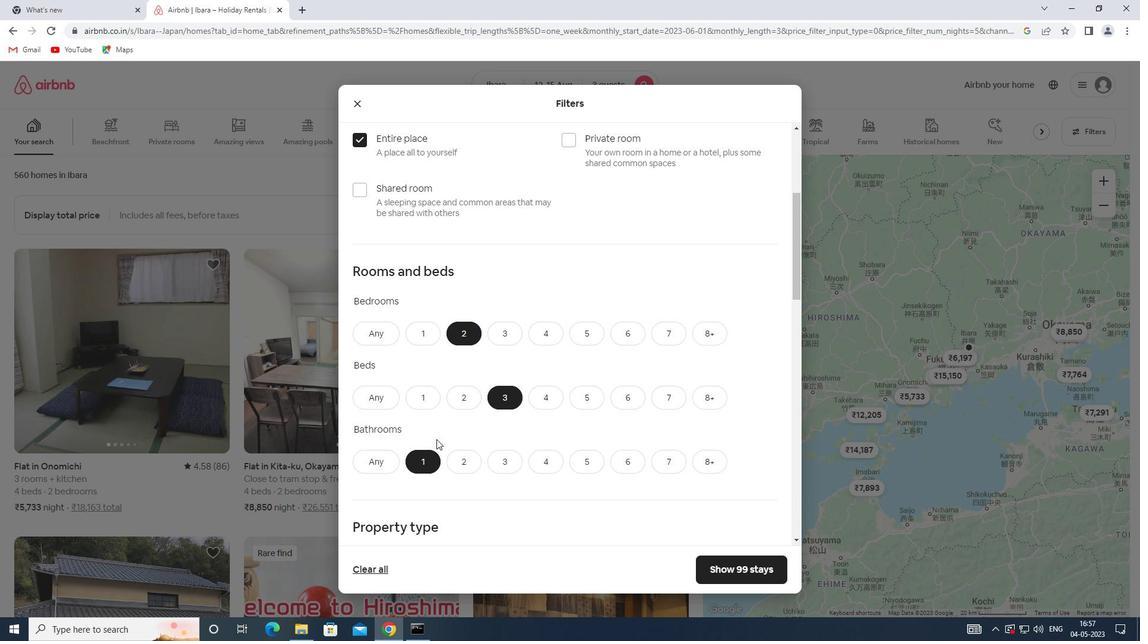 
Action: Mouse scrolled (443, 431) with delta (0, 0)
Screenshot: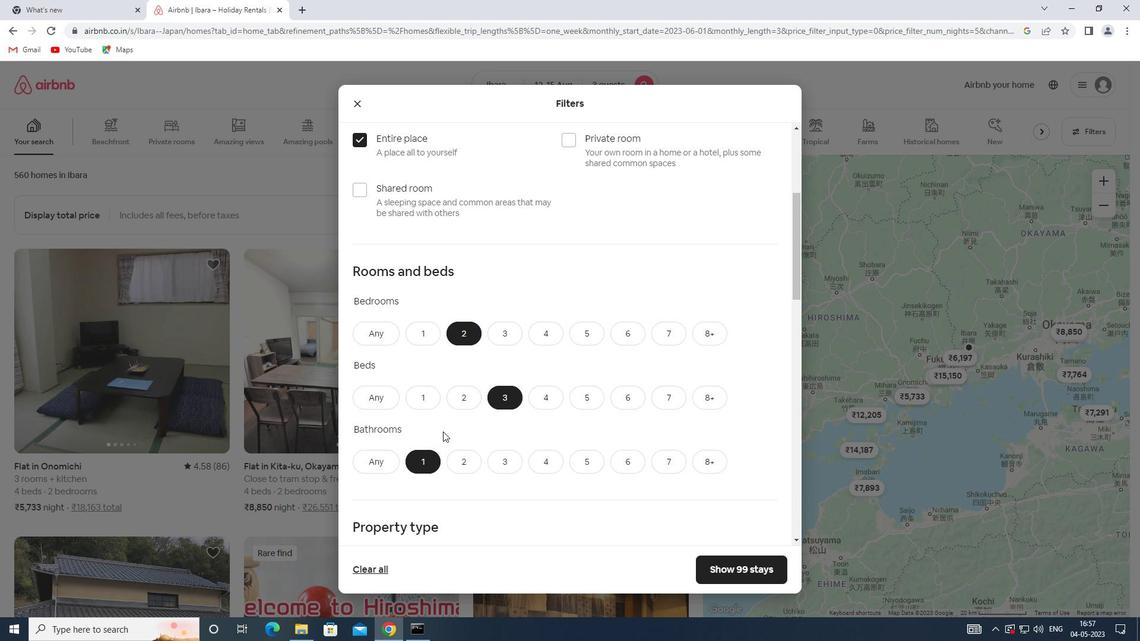 
Action: Mouse scrolled (443, 431) with delta (0, 0)
Screenshot: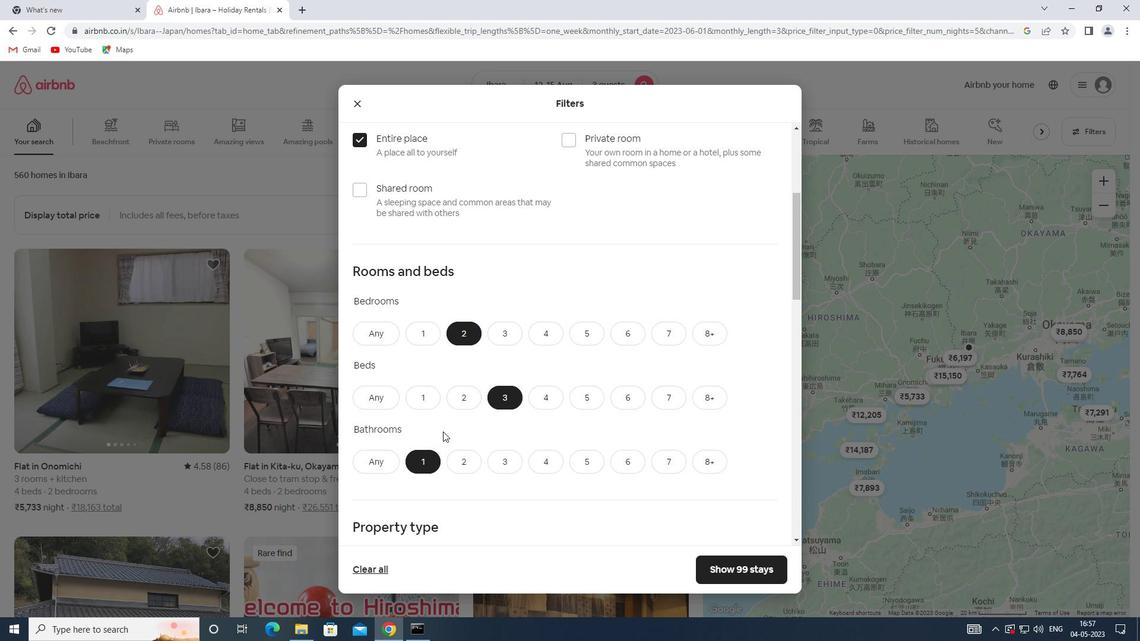 
Action: Mouse moved to (443, 431)
Screenshot: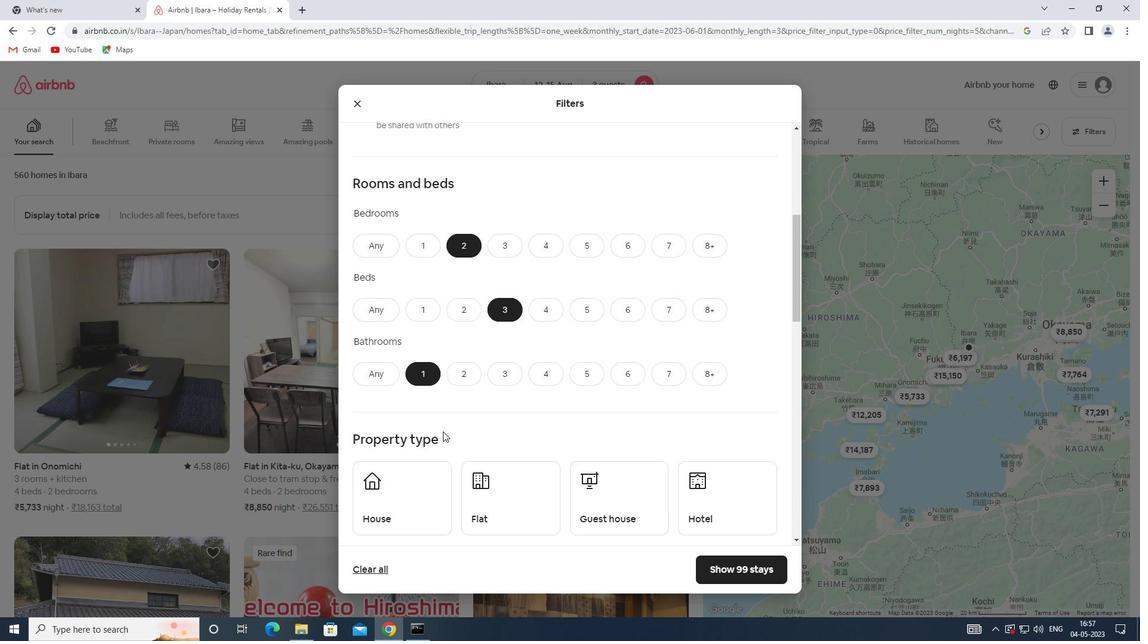 
Action: Mouse scrolled (443, 430) with delta (0, 0)
Screenshot: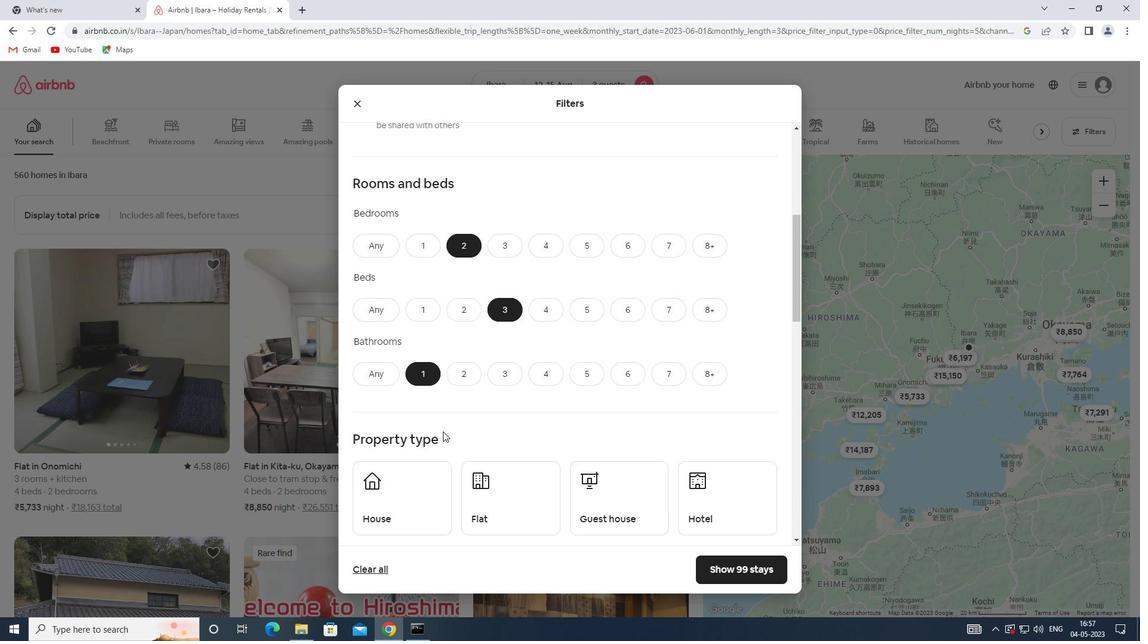 
Action: Mouse moved to (437, 427)
Screenshot: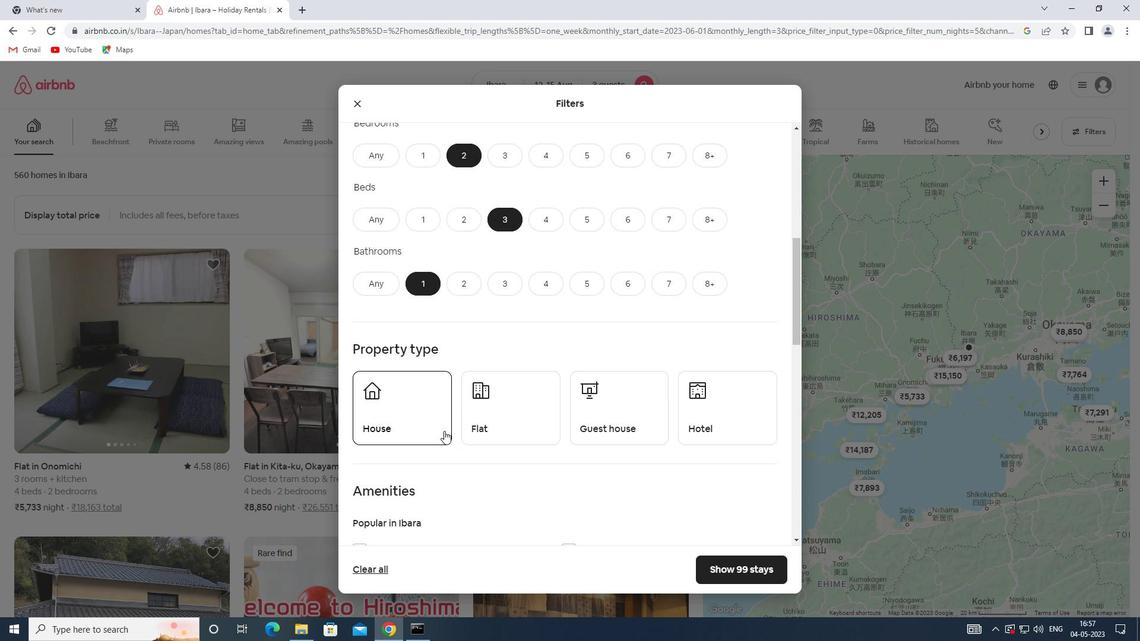 
Action: Mouse pressed left at (437, 427)
Screenshot: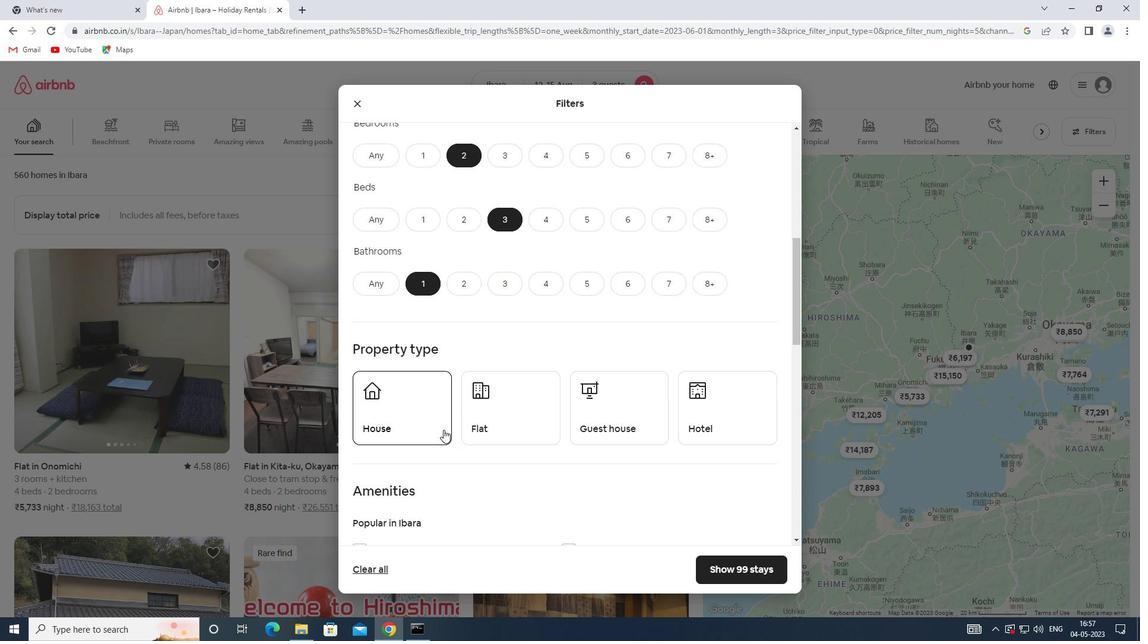 
Action: Mouse moved to (496, 427)
Screenshot: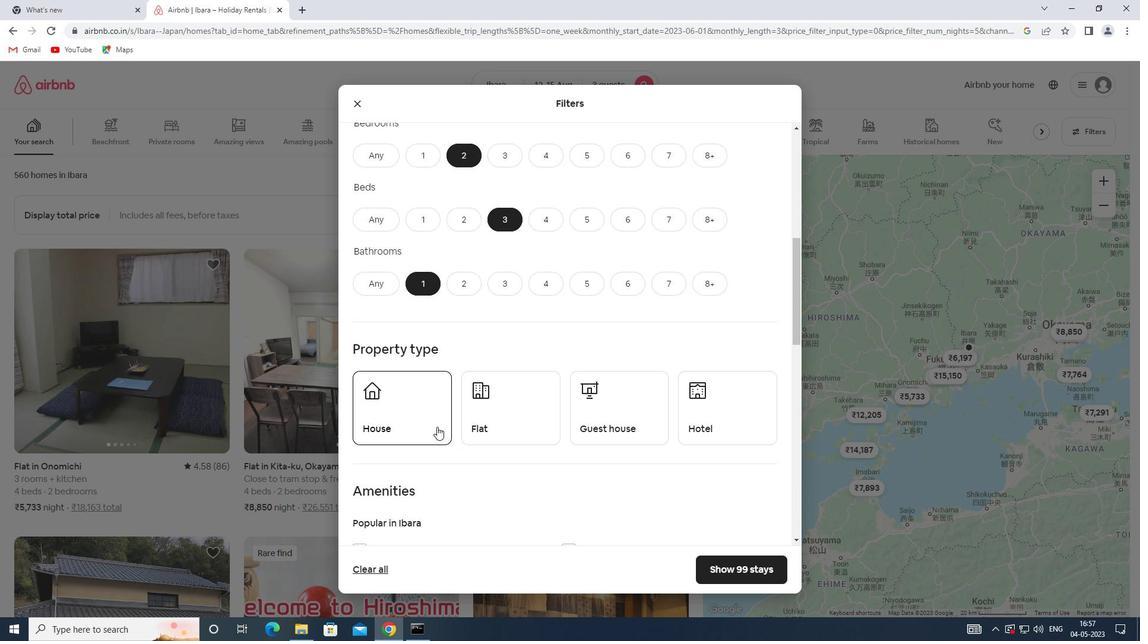 
Action: Mouse pressed left at (496, 427)
Screenshot: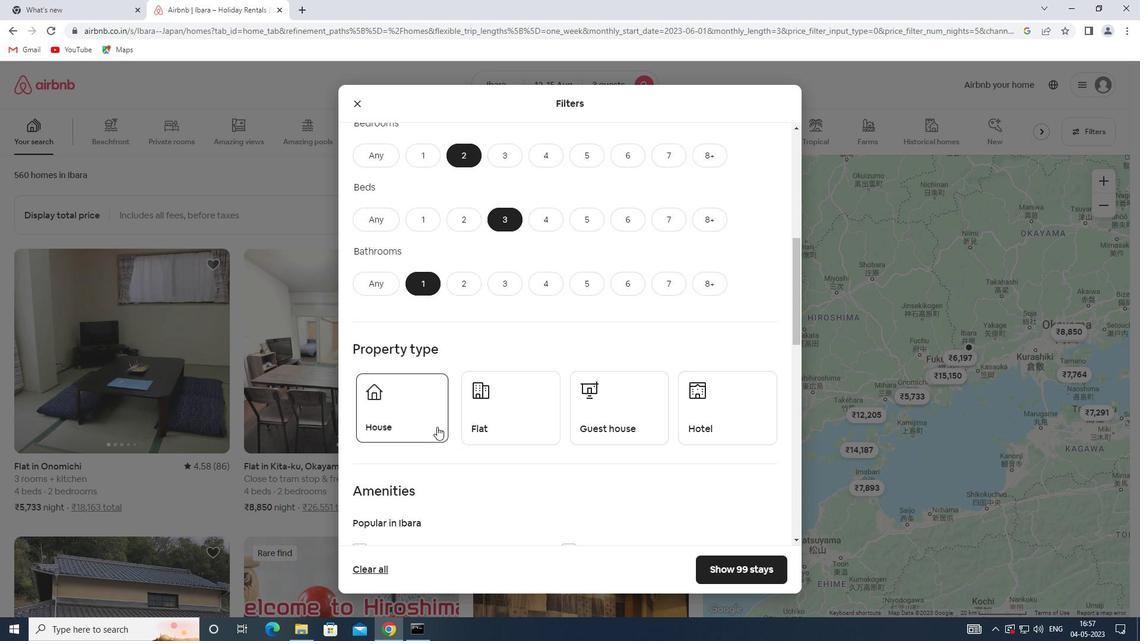 
Action: Mouse moved to (585, 427)
Screenshot: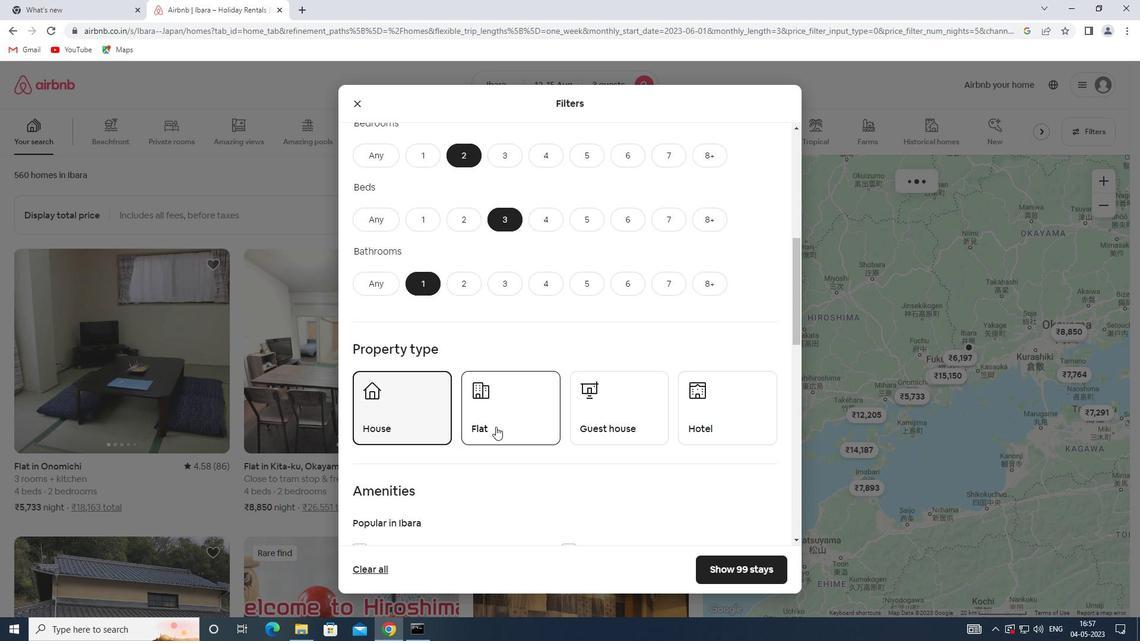 
Action: Mouse pressed left at (585, 427)
Screenshot: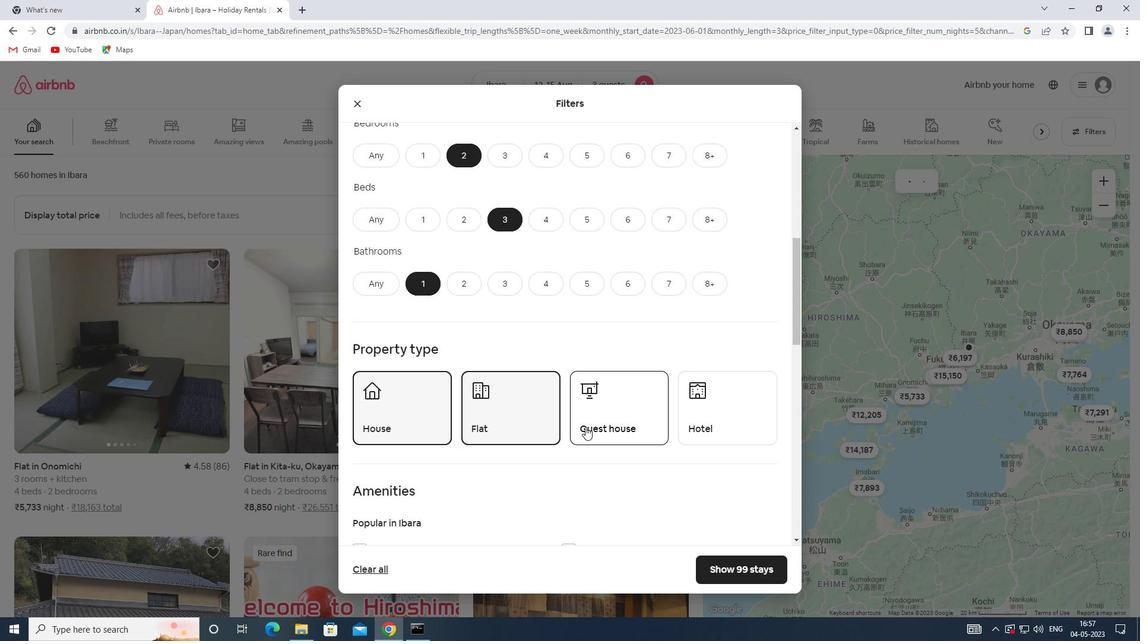 
Action: Mouse moved to (588, 404)
Screenshot: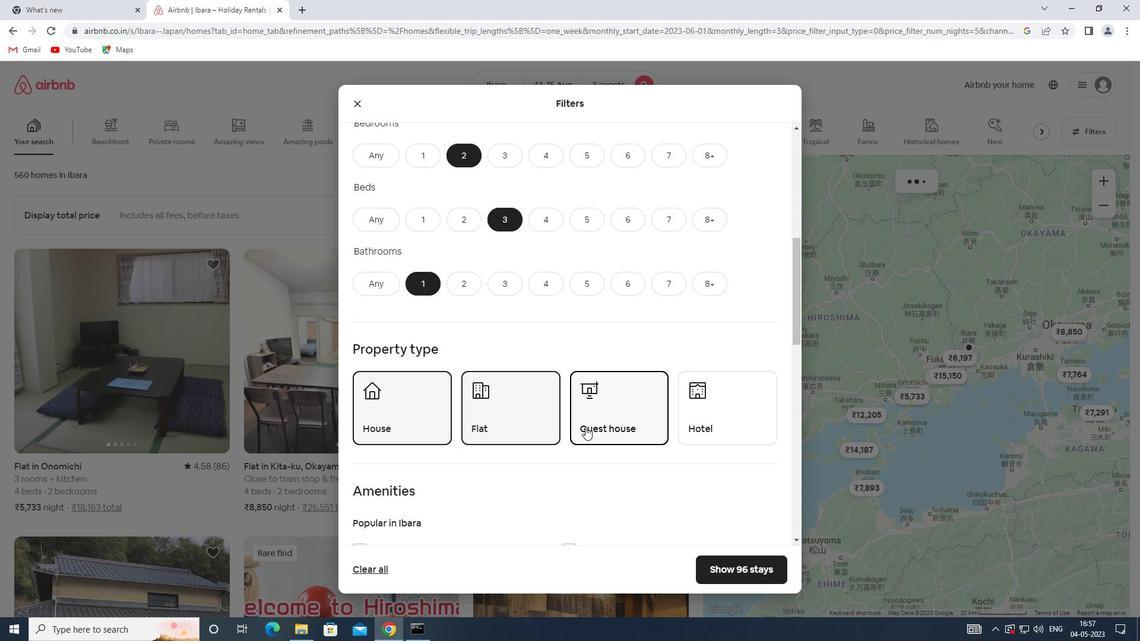 
Action: Mouse scrolled (588, 403) with delta (0, 0)
Screenshot: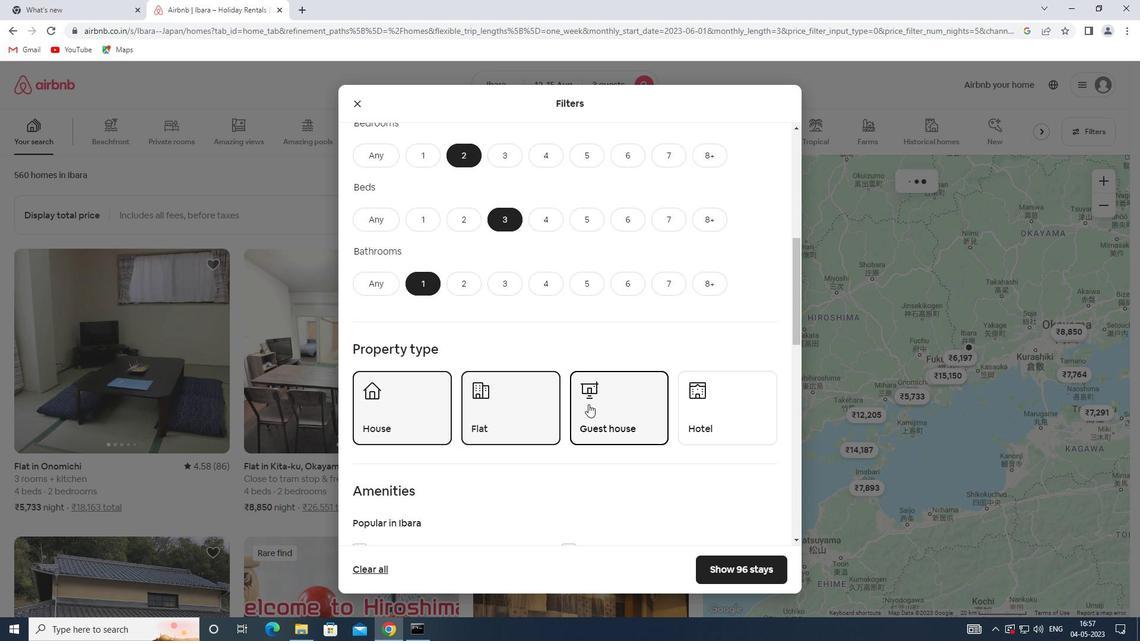 
Action: Mouse scrolled (588, 403) with delta (0, 0)
Screenshot: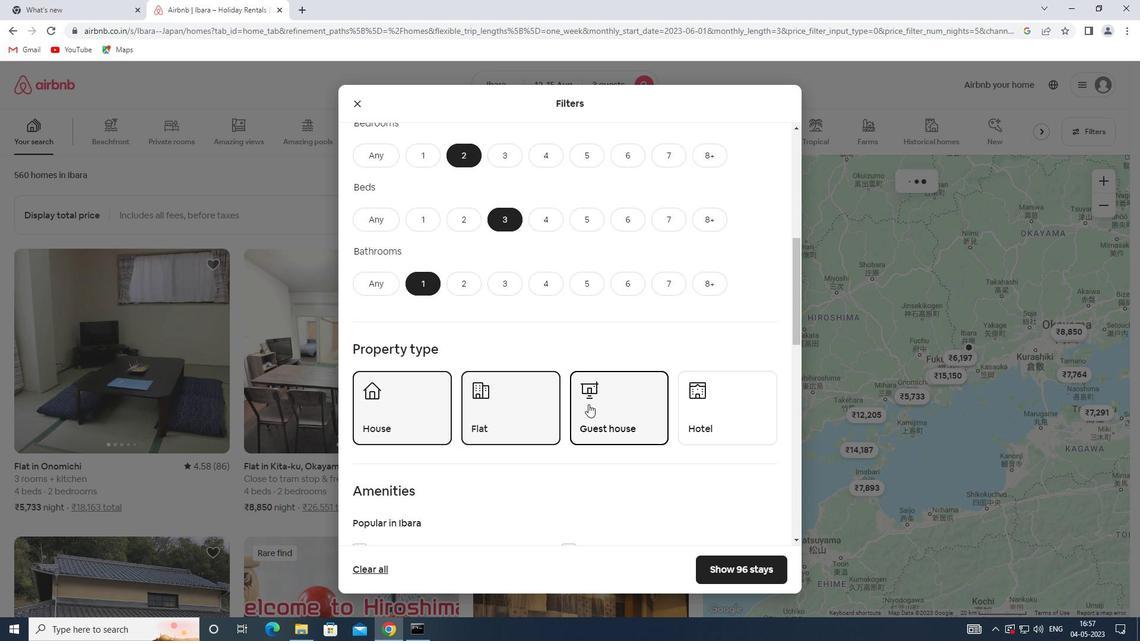
Action: Mouse scrolled (588, 403) with delta (0, 0)
Screenshot: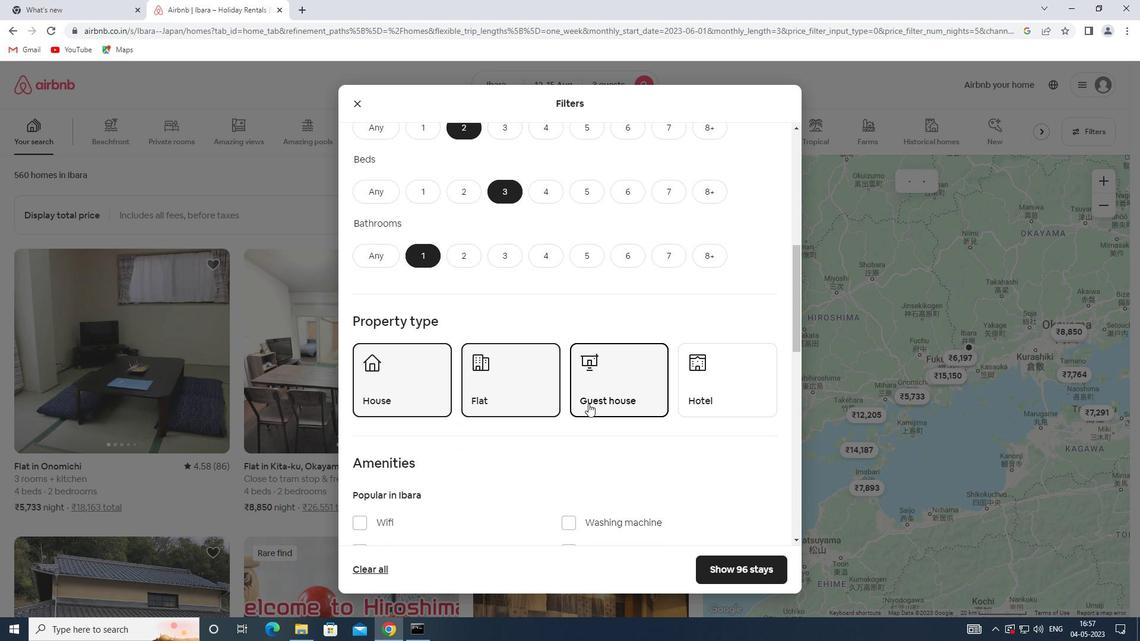 
Action: Mouse scrolled (588, 403) with delta (0, 0)
Screenshot: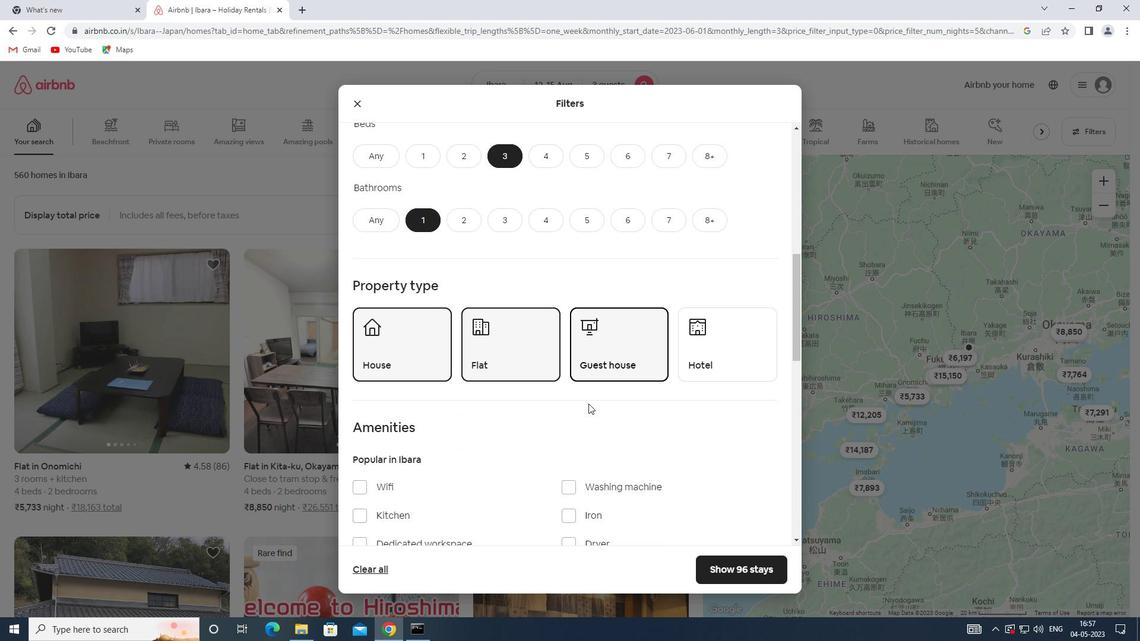 
Action: Mouse moved to (749, 522)
Screenshot: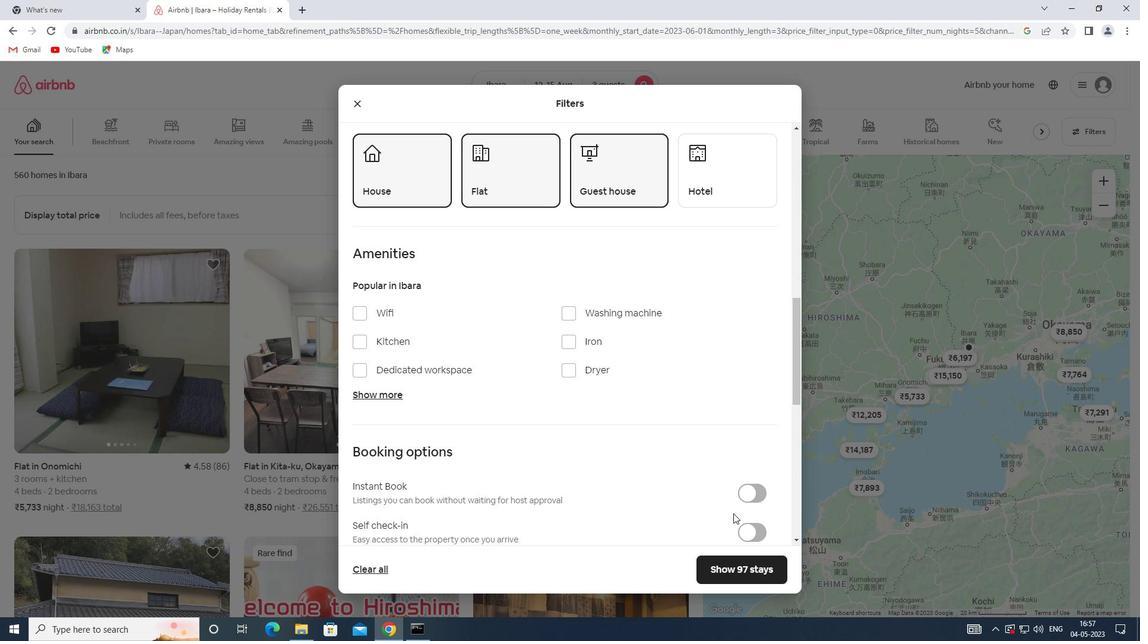 
Action: Mouse pressed left at (749, 522)
Screenshot: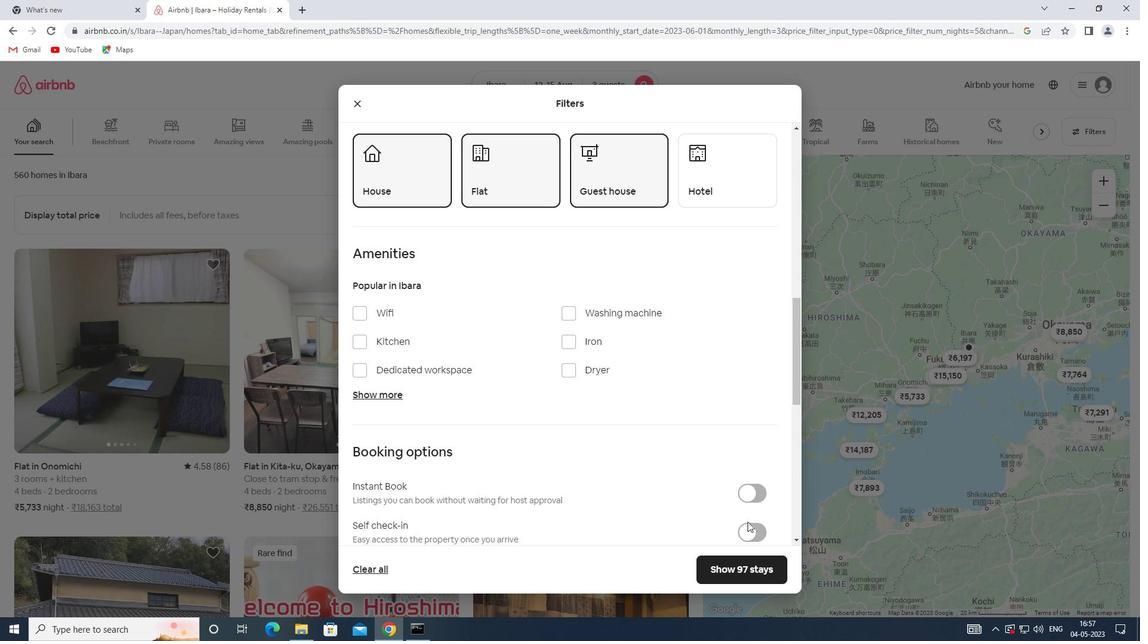 
Action: Mouse moved to (593, 474)
Screenshot: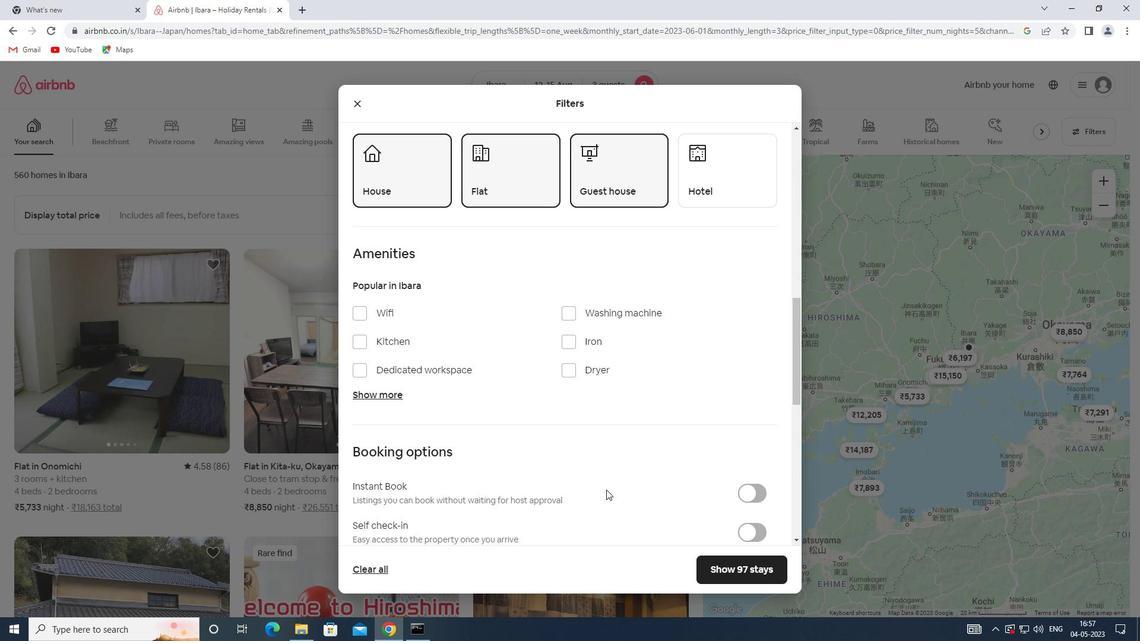
Action: Mouse scrolled (593, 474) with delta (0, 0)
Screenshot: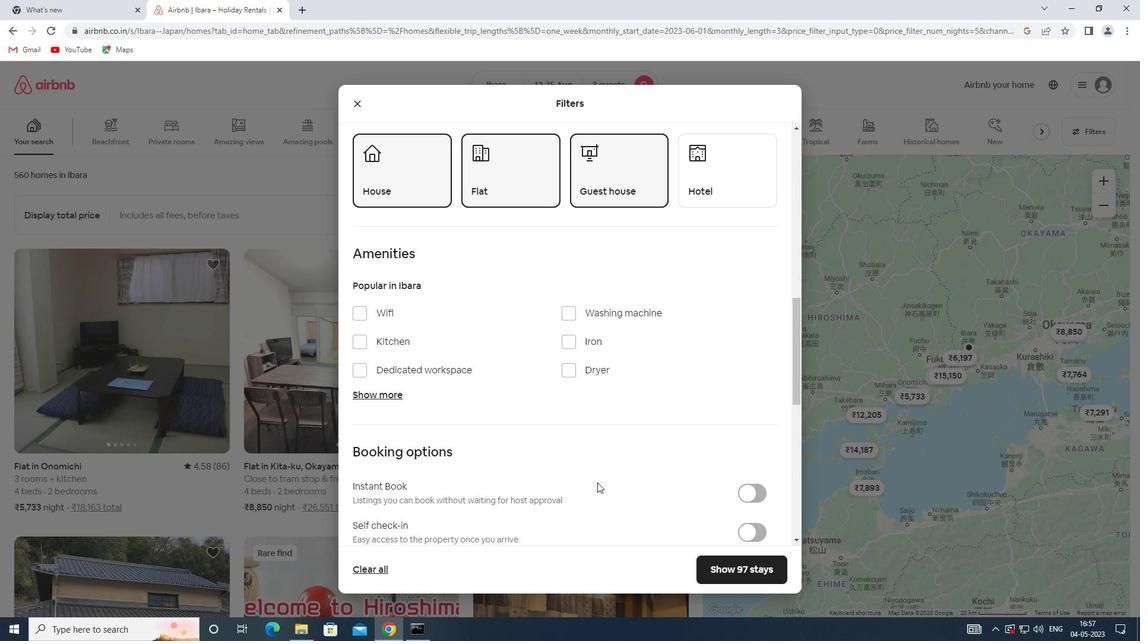 
Action: Mouse scrolled (593, 474) with delta (0, 0)
Screenshot: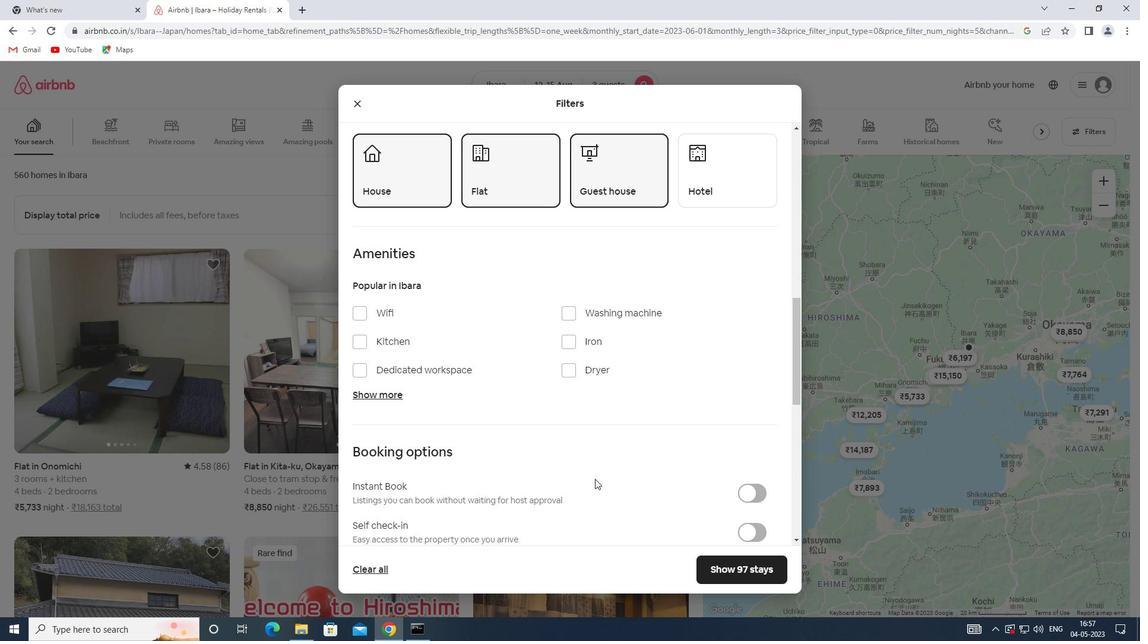 
Action: Mouse moved to (745, 418)
Screenshot: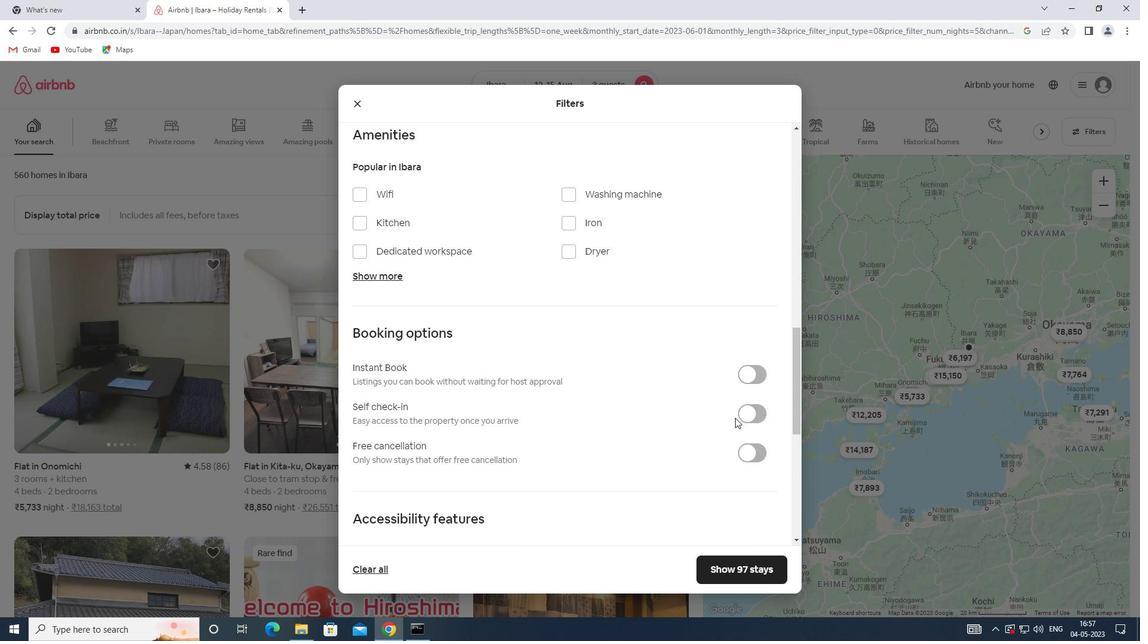 
Action: Mouse pressed left at (745, 418)
Screenshot: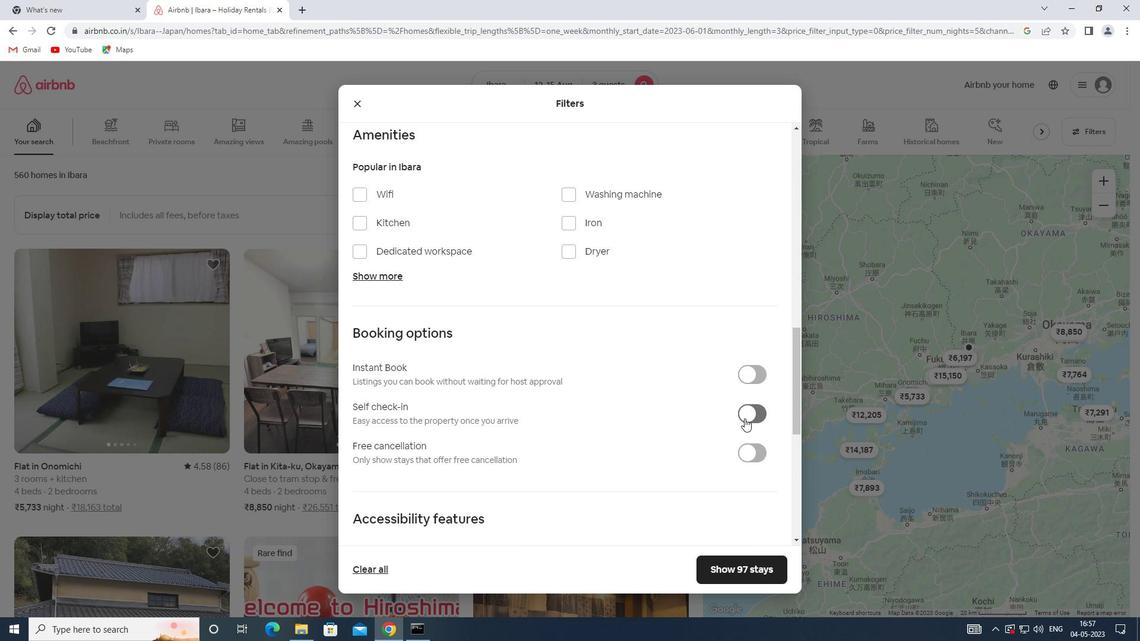 
Action: Mouse moved to (506, 449)
Screenshot: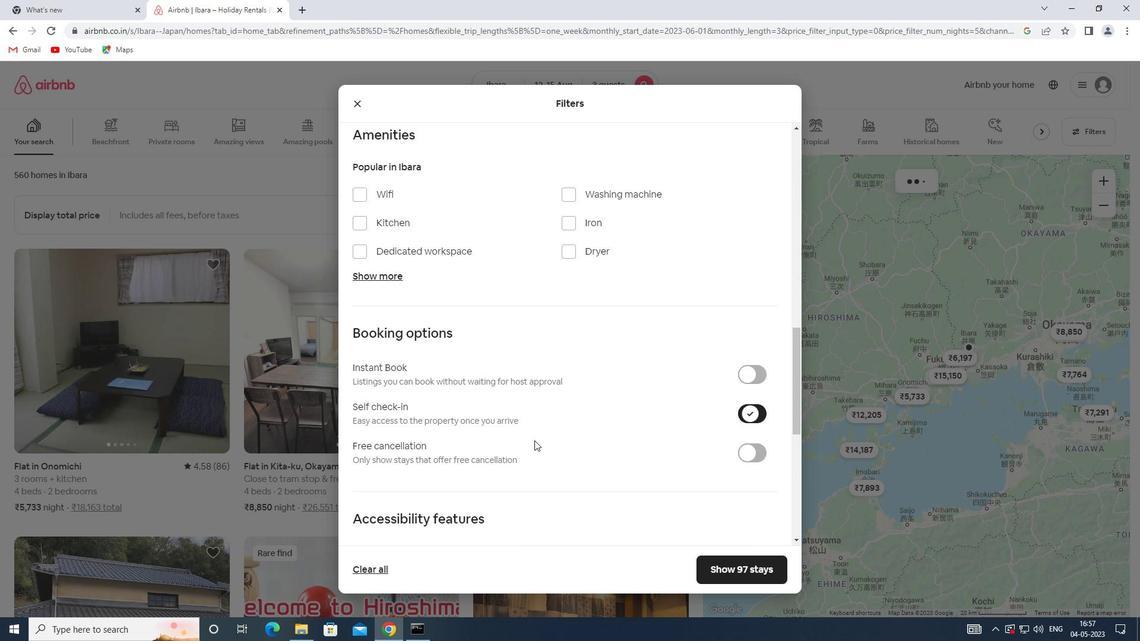 
Action: Mouse scrolled (506, 448) with delta (0, 0)
Screenshot: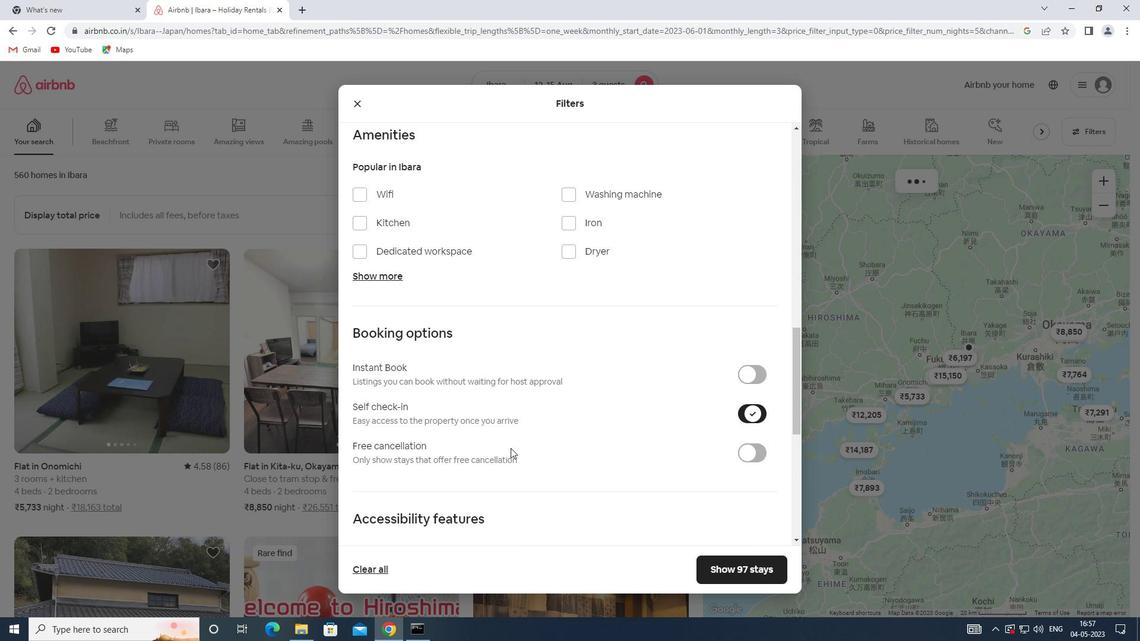 
Action: Mouse scrolled (506, 448) with delta (0, 0)
Screenshot: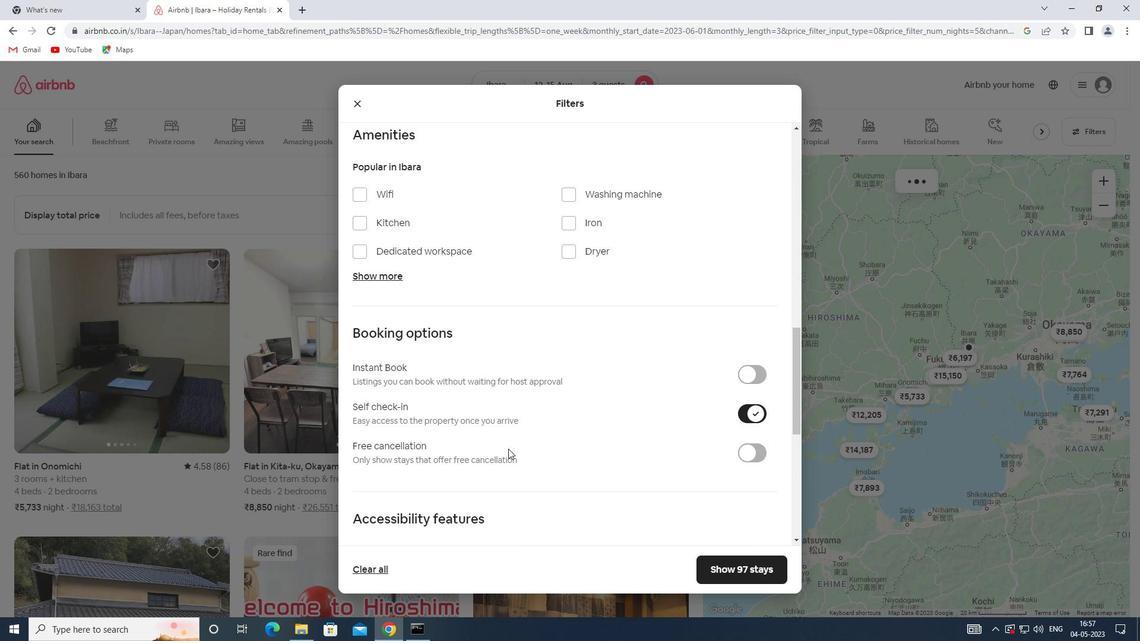 
Action: Mouse scrolled (506, 448) with delta (0, 0)
Screenshot: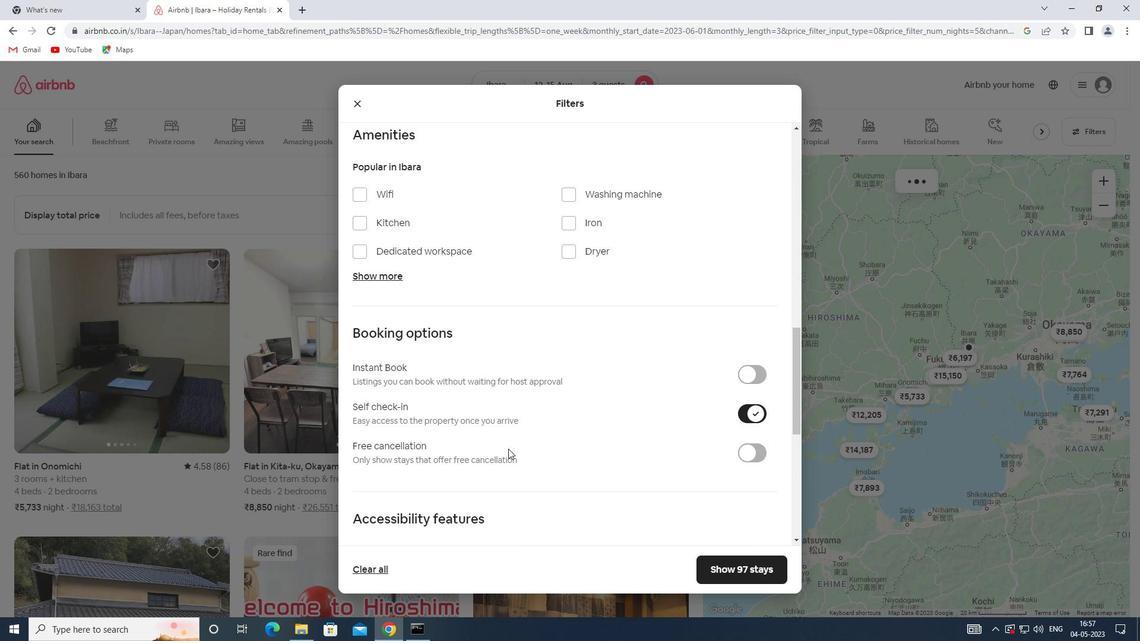 
Action: Mouse scrolled (506, 448) with delta (0, 0)
Screenshot: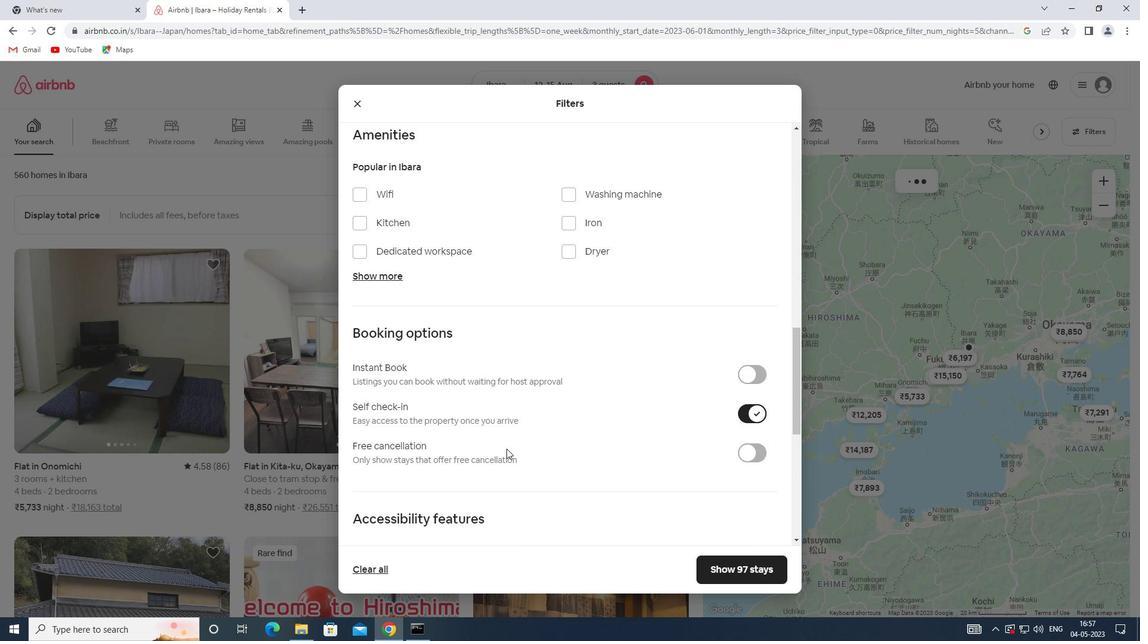 
Action: Mouse scrolled (506, 448) with delta (0, 0)
Screenshot: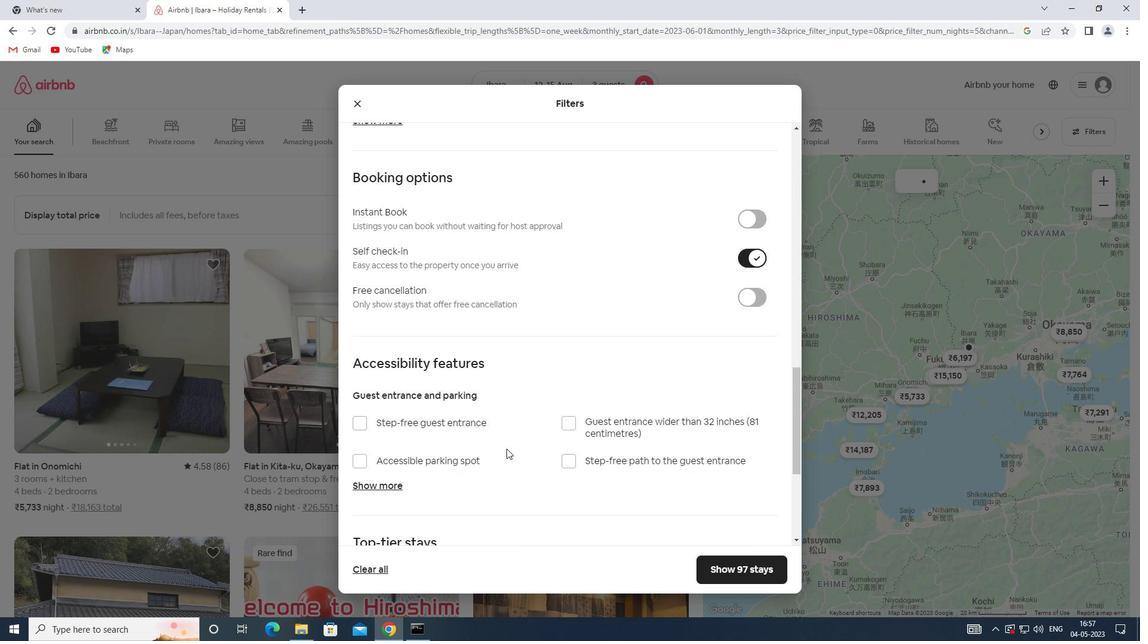 
Action: Mouse scrolled (506, 448) with delta (0, 0)
Screenshot: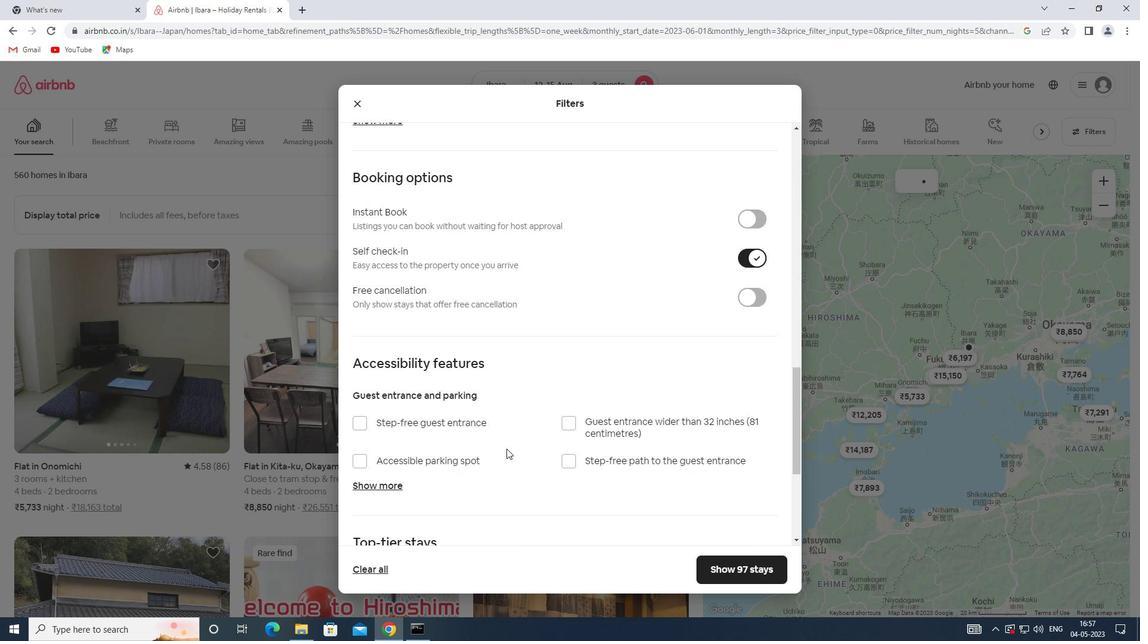
Action: Mouse scrolled (506, 448) with delta (0, 0)
Screenshot: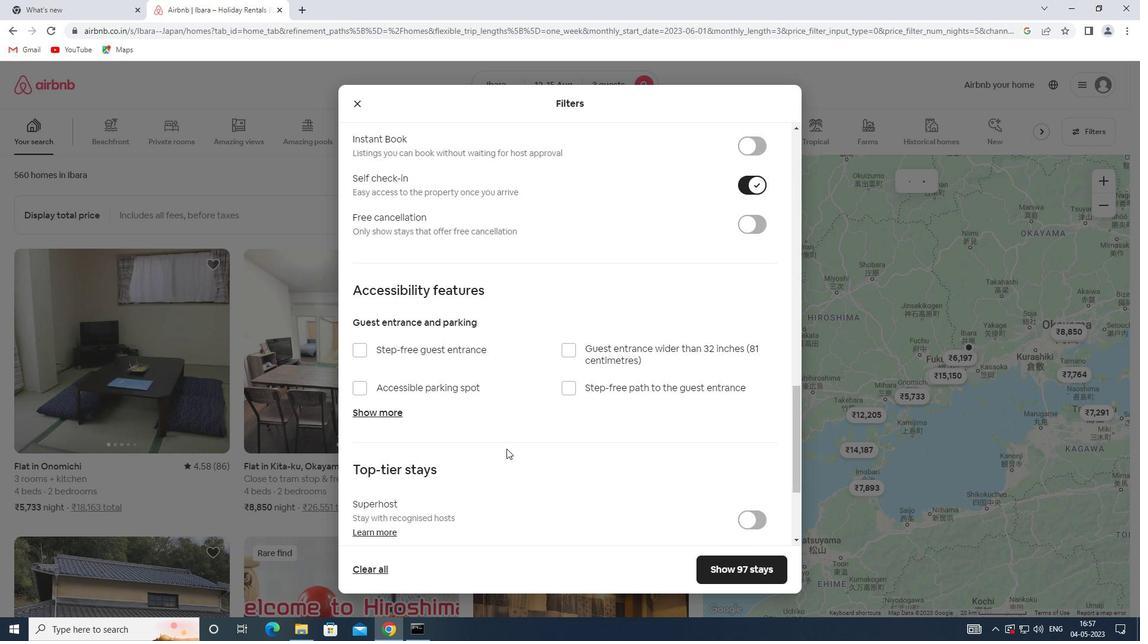 
Action: Mouse scrolled (506, 448) with delta (0, 0)
Screenshot: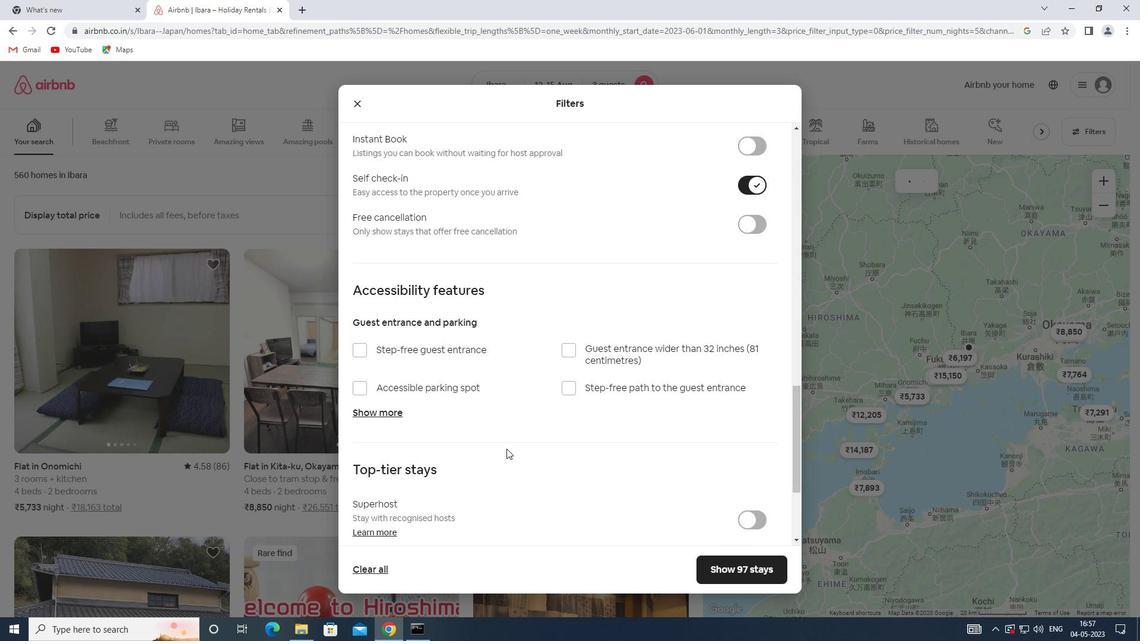 
Action: Mouse moved to (377, 462)
Screenshot: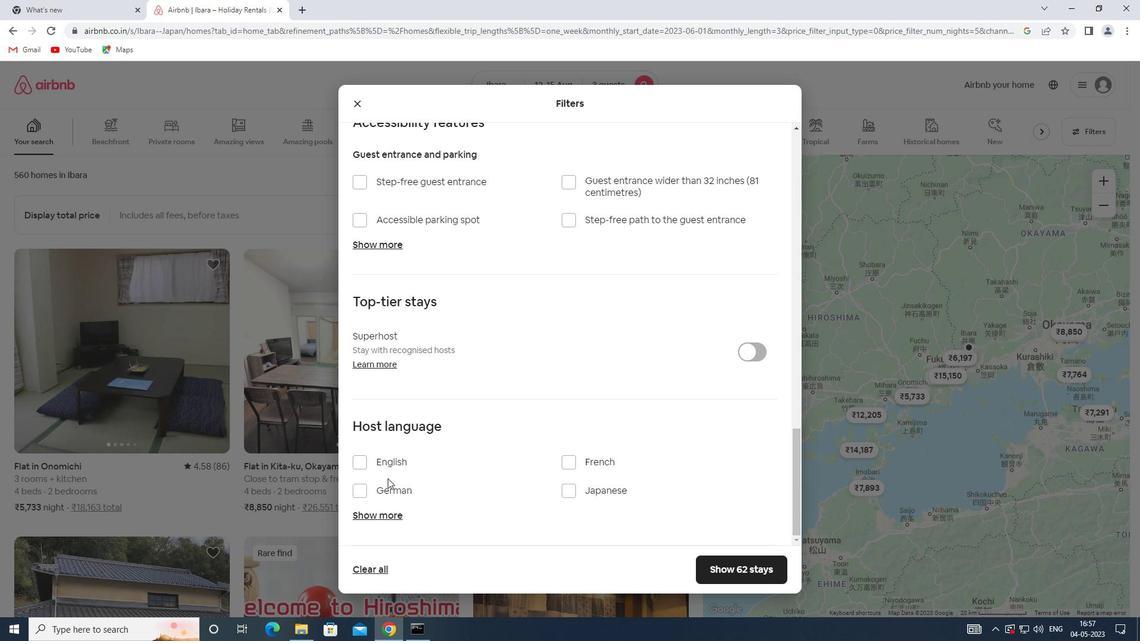 
Action: Mouse pressed left at (377, 462)
Screenshot: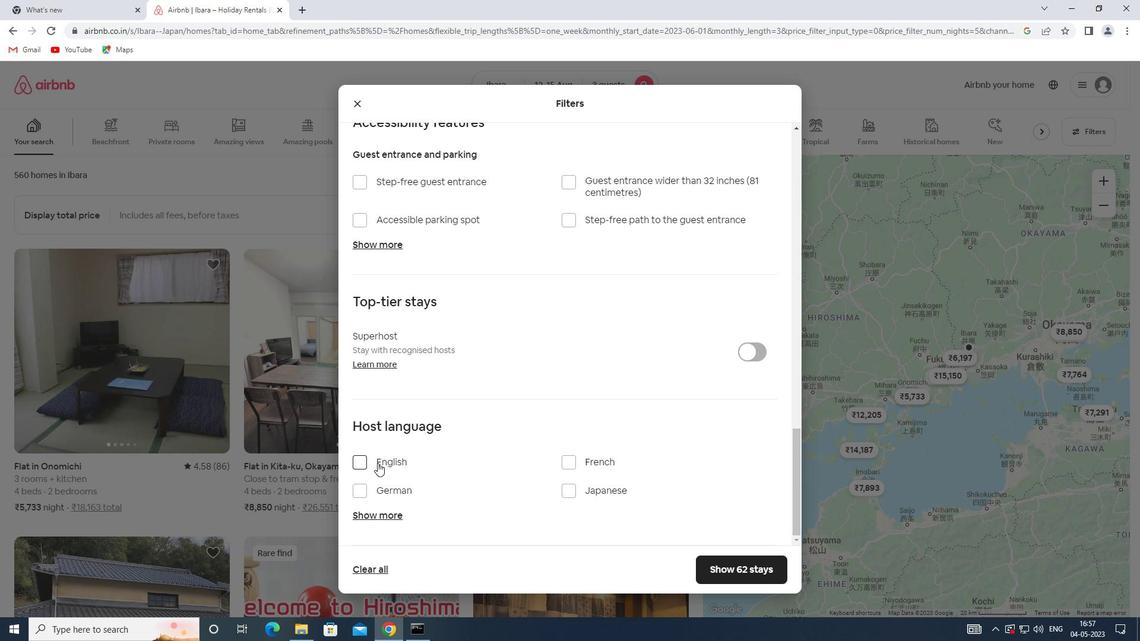 
Action: Mouse moved to (721, 574)
Screenshot: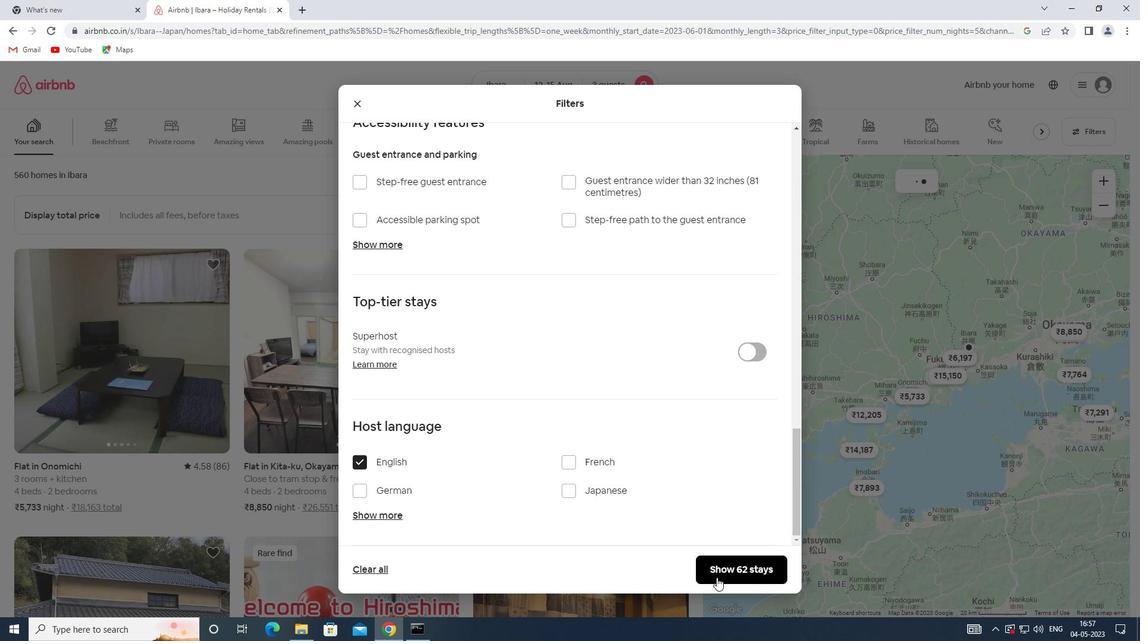 
Action: Mouse pressed left at (721, 574)
Screenshot: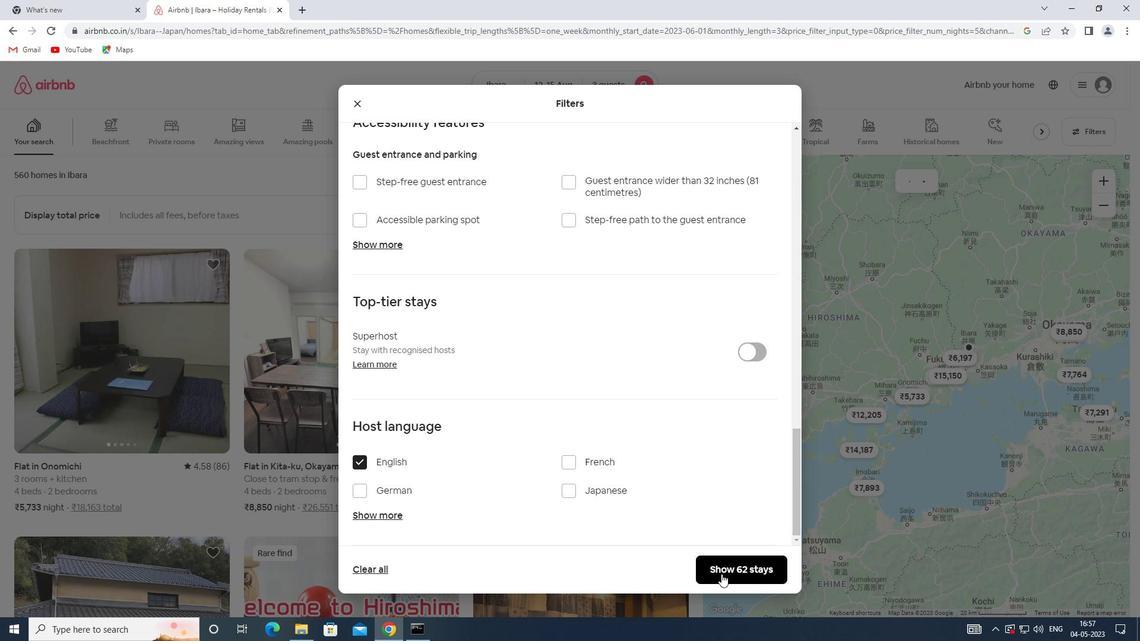 
